 Task: Forward email with the signature Crystal Jones with the subject Service cancellation from softage.1@softage.net to softage.3@softage.net with the message Can you please schedule a call to discuss the project budget and resources?, select last sentence, change the font of the message to Georgia and change the font typography to italics Send the email
Action: Mouse moved to (954, 84)
Screenshot: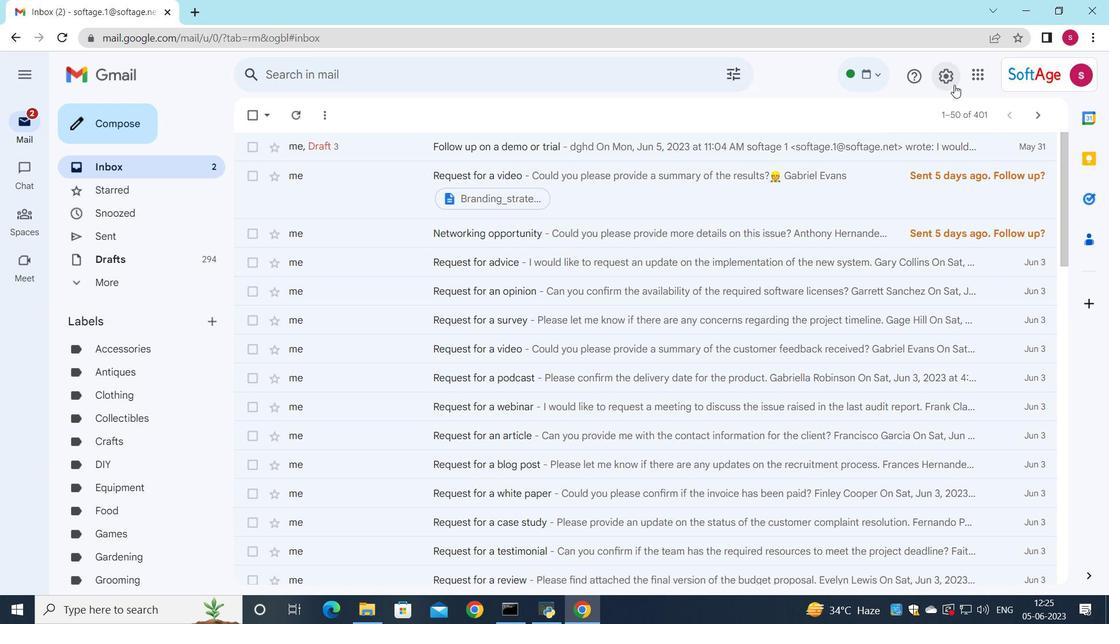 
Action: Mouse pressed left at (954, 84)
Screenshot: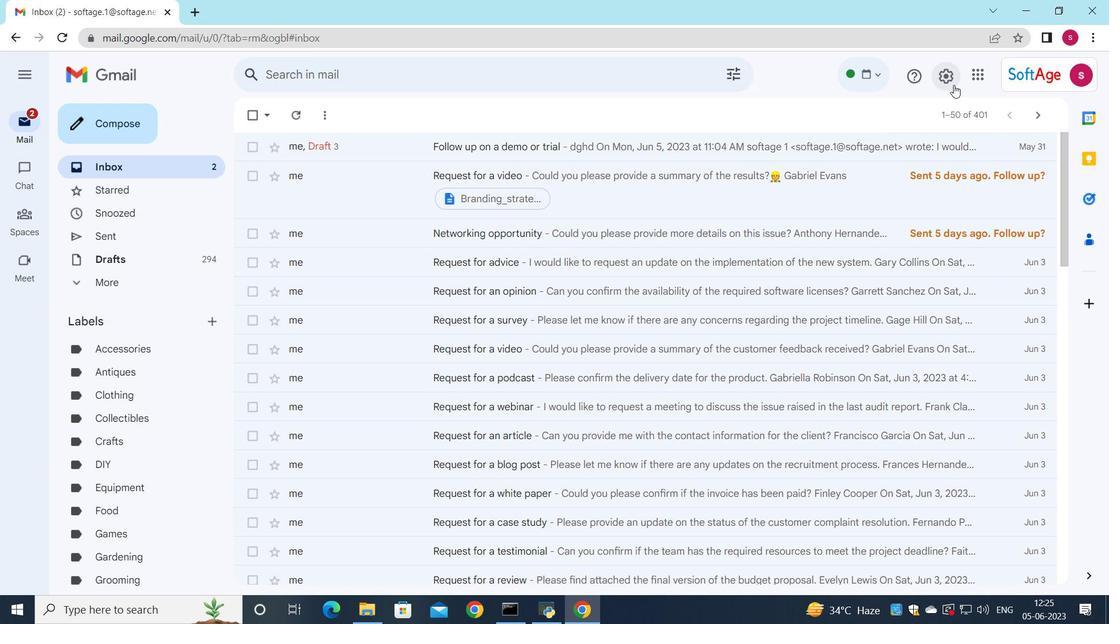 
Action: Mouse moved to (957, 142)
Screenshot: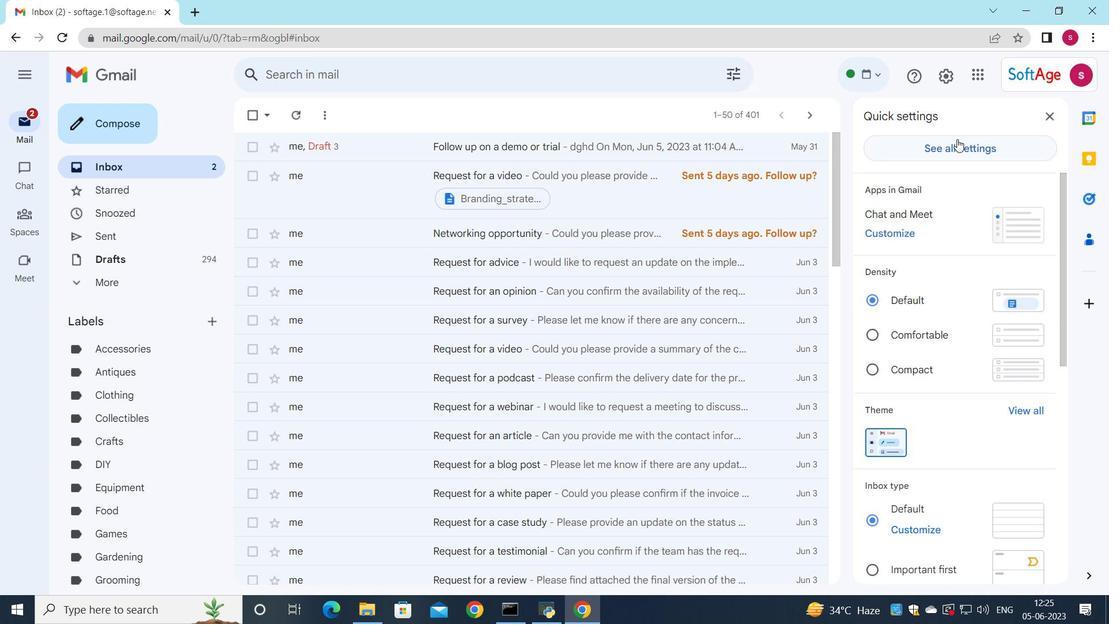 
Action: Mouse pressed left at (957, 142)
Screenshot: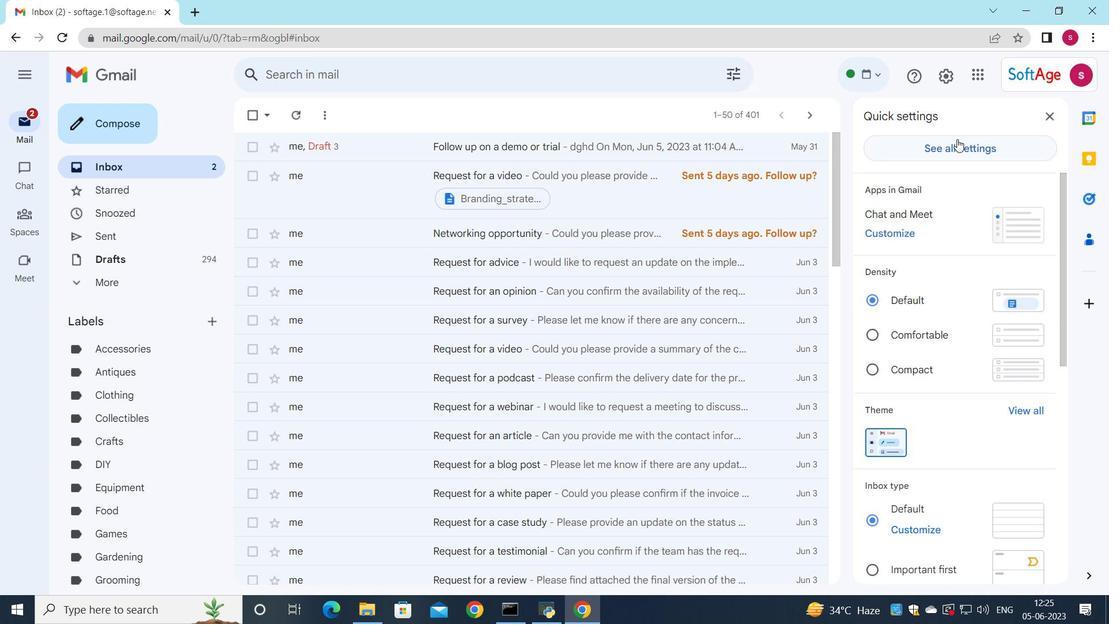 
Action: Mouse moved to (645, 328)
Screenshot: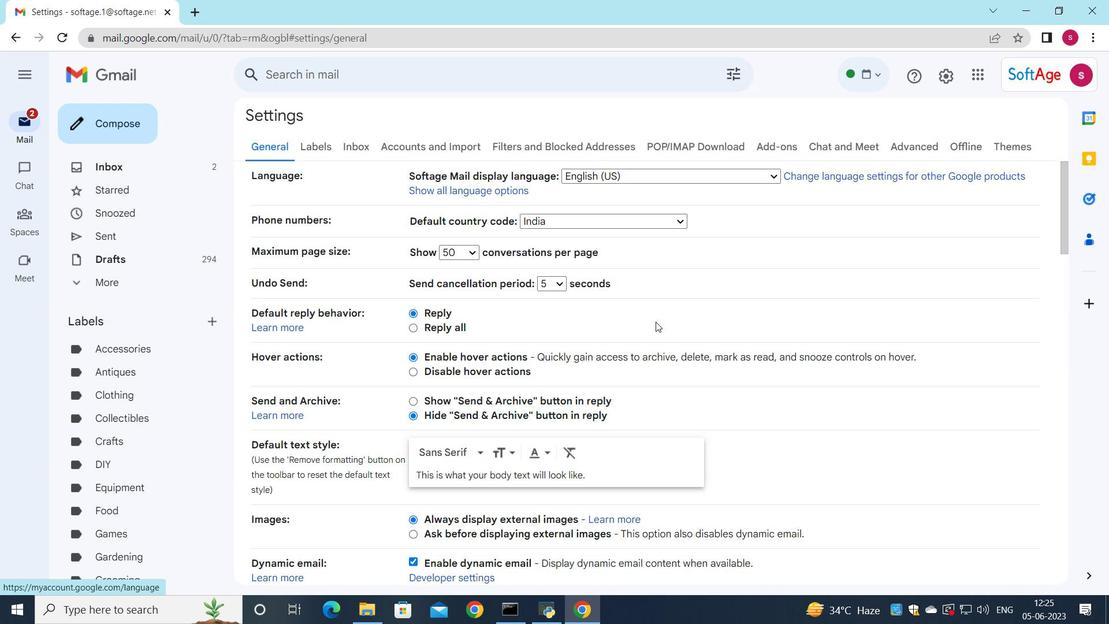 
Action: Mouse scrolled (645, 328) with delta (0, 0)
Screenshot: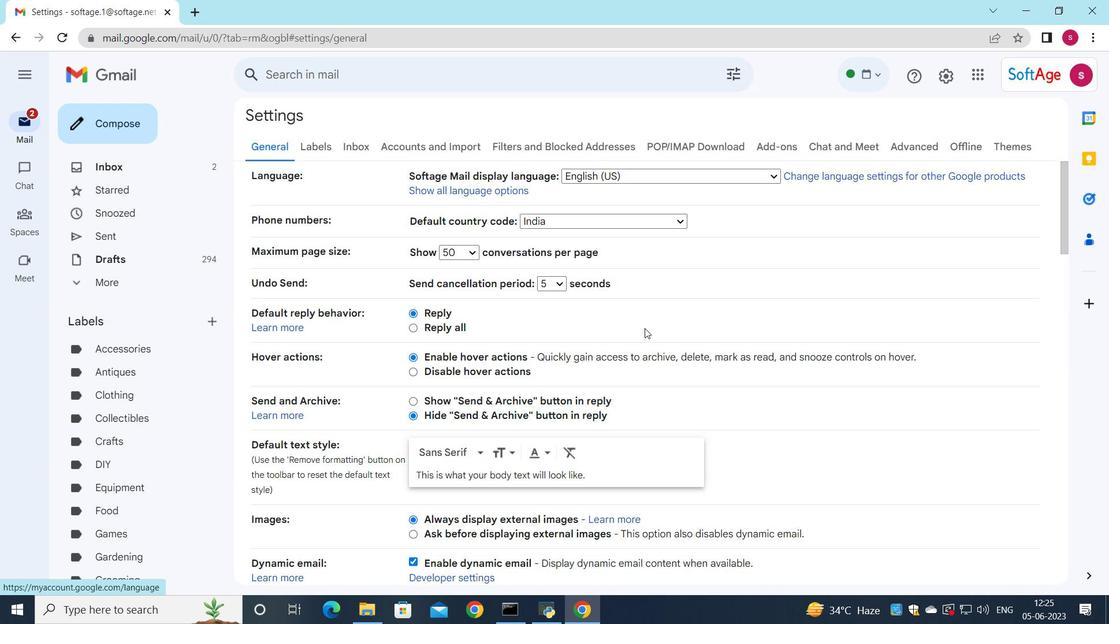 
Action: Mouse scrolled (645, 328) with delta (0, 0)
Screenshot: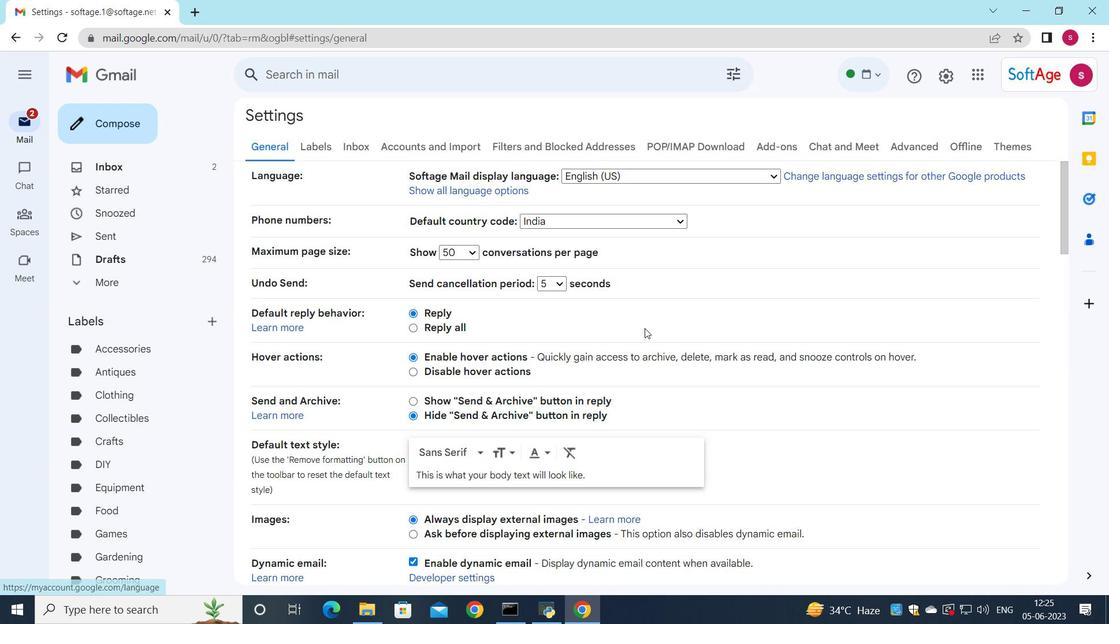 
Action: Mouse scrolled (645, 328) with delta (0, 0)
Screenshot: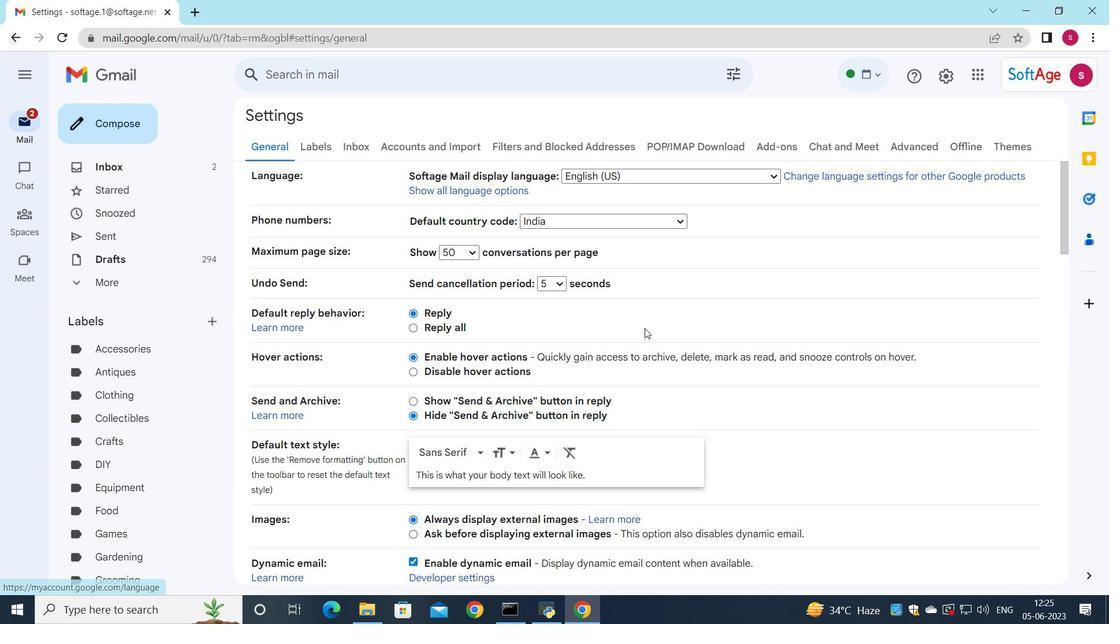 
Action: Mouse moved to (645, 288)
Screenshot: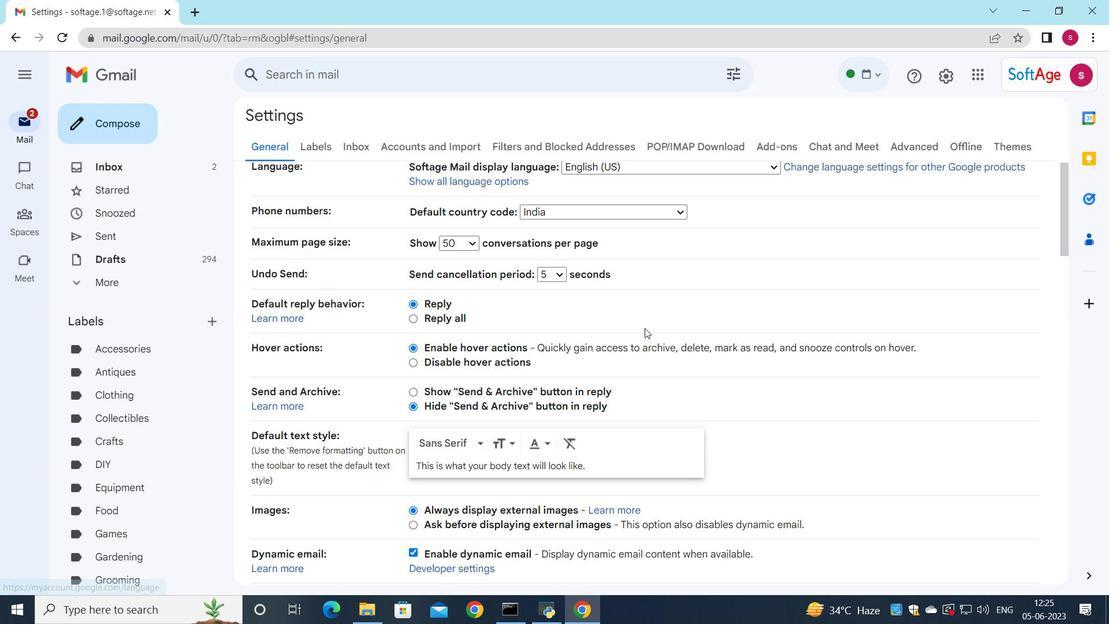 
Action: Mouse scrolled (645, 287) with delta (0, 0)
Screenshot: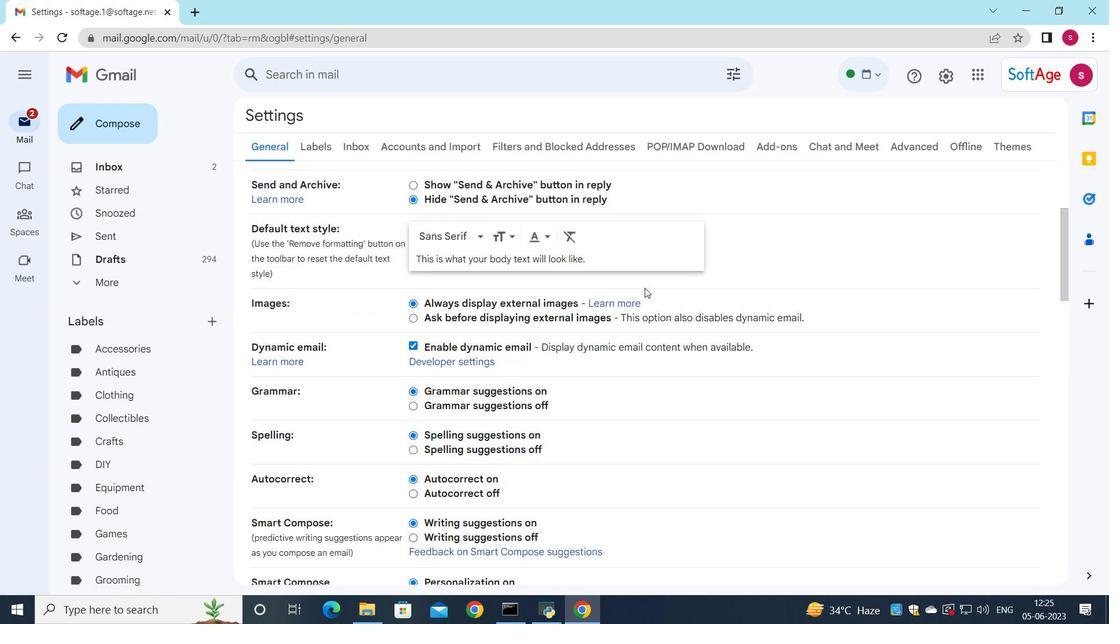 
Action: Mouse scrolled (645, 287) with delta (0, 0)
Screenshot: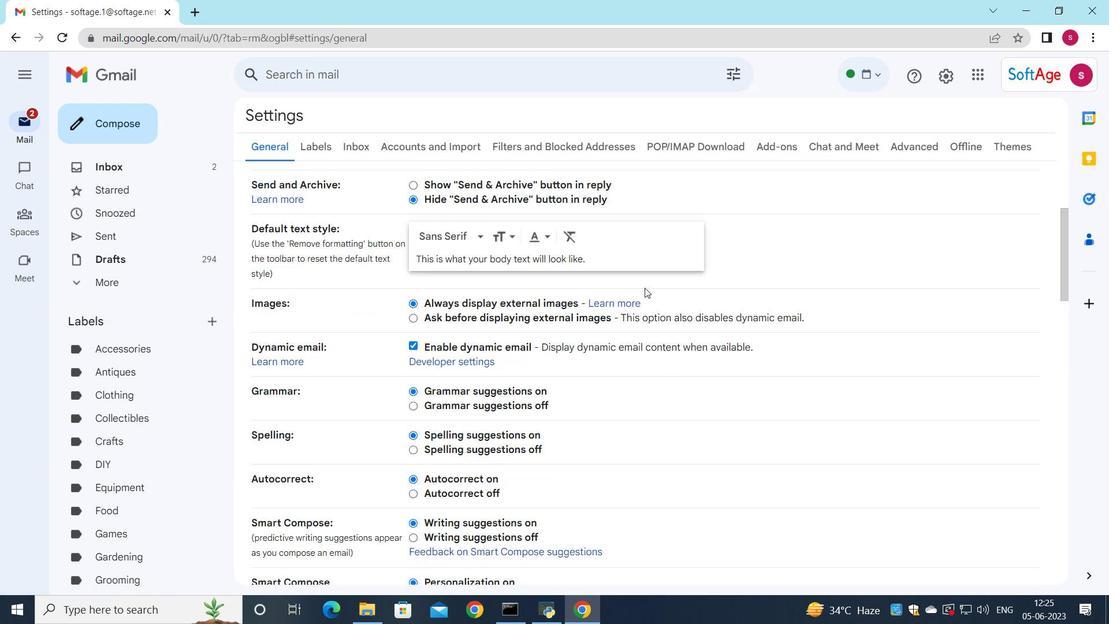 
Action: Mouse scrolled (645, 287) with delta (0, 0)
Screenshot: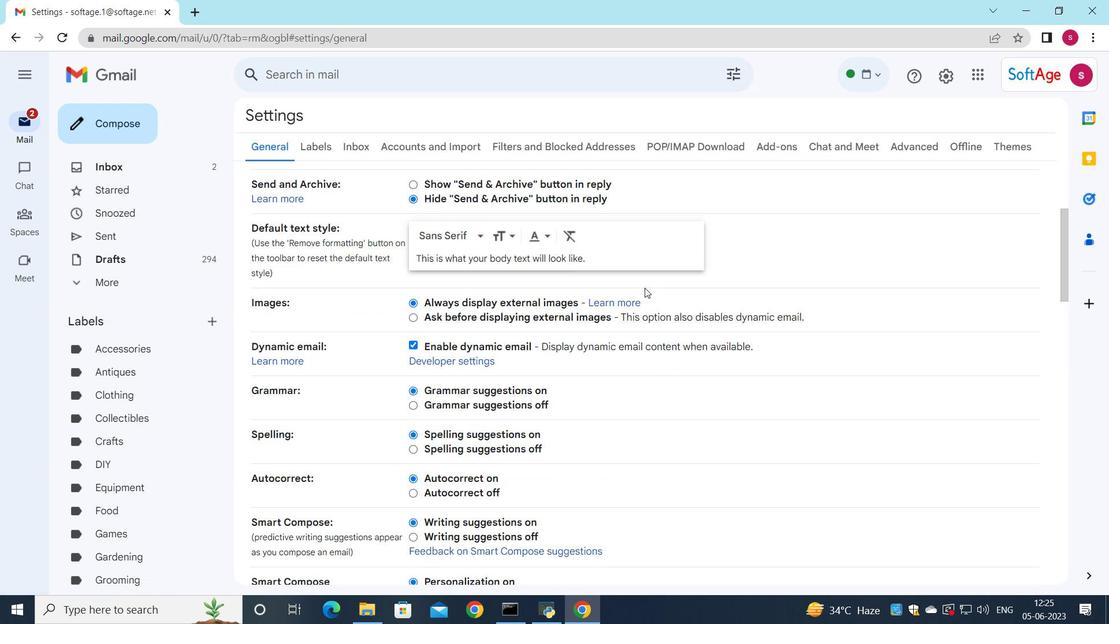 
Action: Mouse scrolled (645, 287) with delta (0, 0)
Screenshot: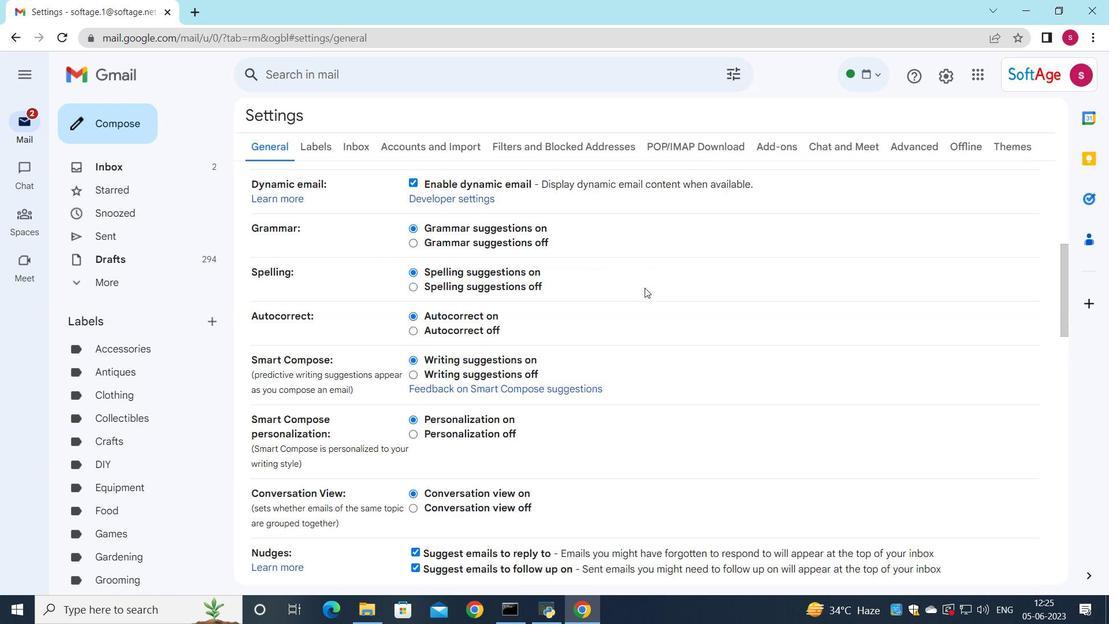 
Action: Mouse scrolled (645, 287) with delta (0, 0)
Screenshot: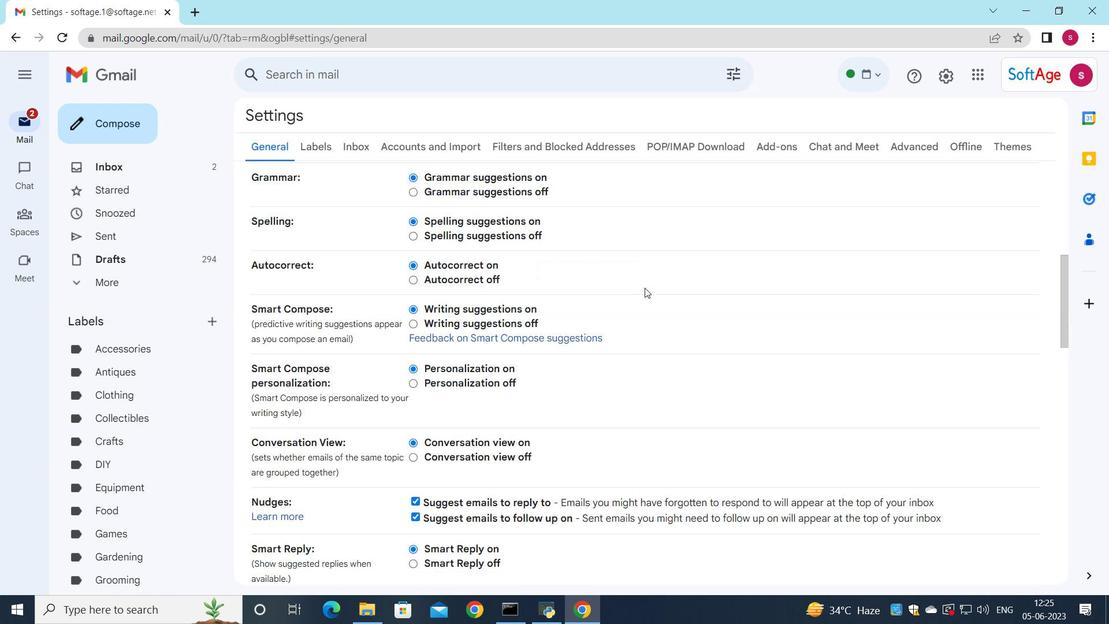 
Action: Mouse scrolled (645, 287) with delta (0, 0)
Screenshot: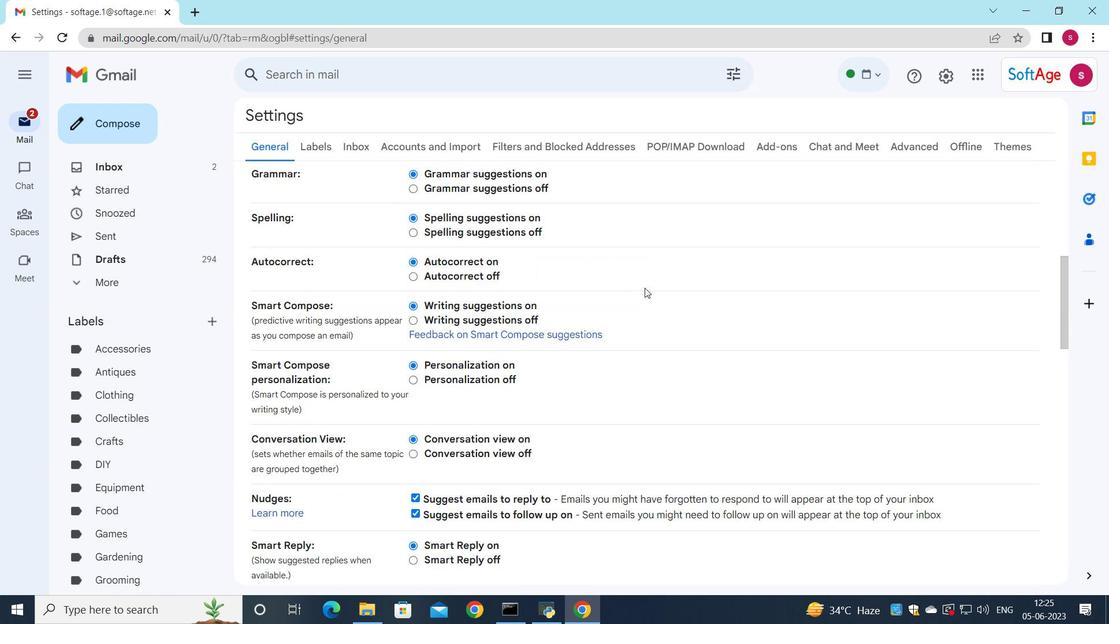 
Action: Mouse scrolled (645, 287) with delta (0, 0)
Screenshot: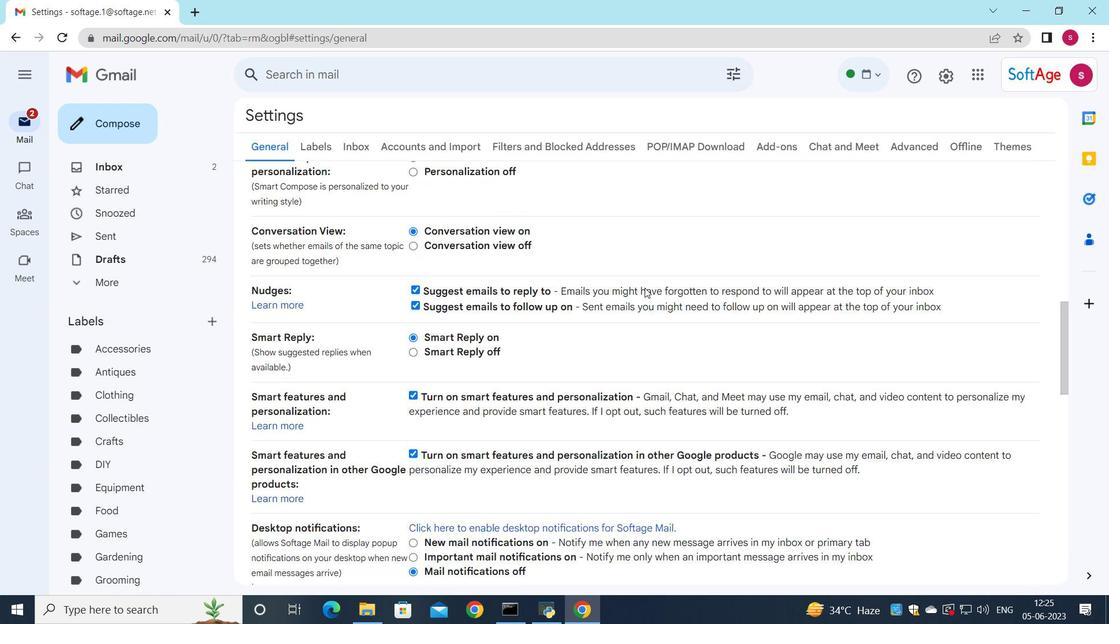 
Action: Mouse scrolled (645, 287) with delta (0, 0)
Screenshot: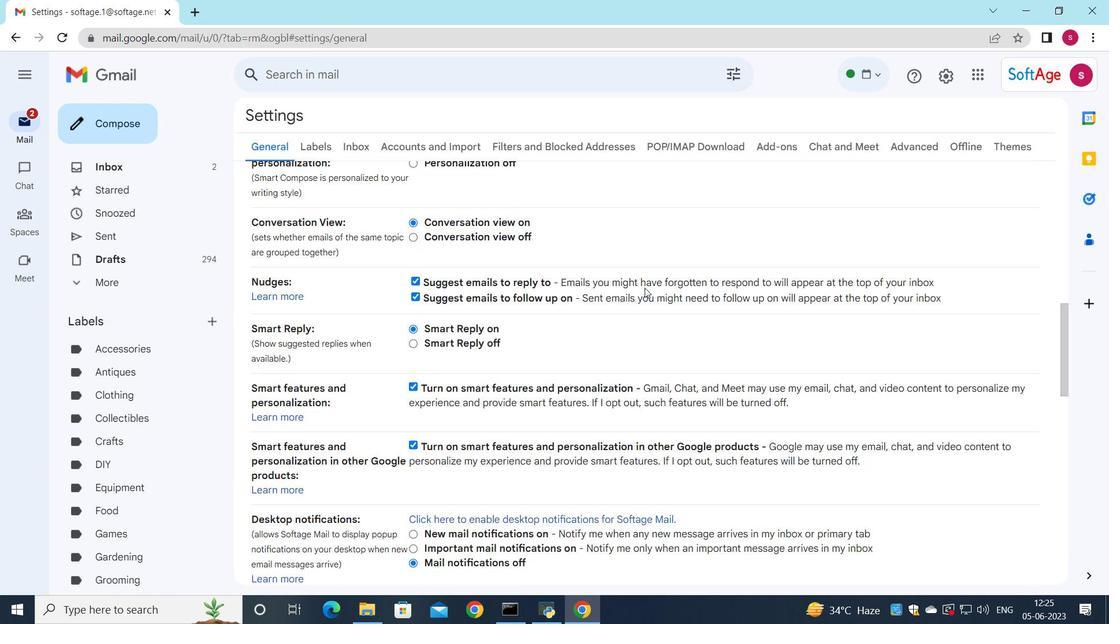 
Action: Mouse scrolled (645, 287) with delta (0, 0)
Screenshot: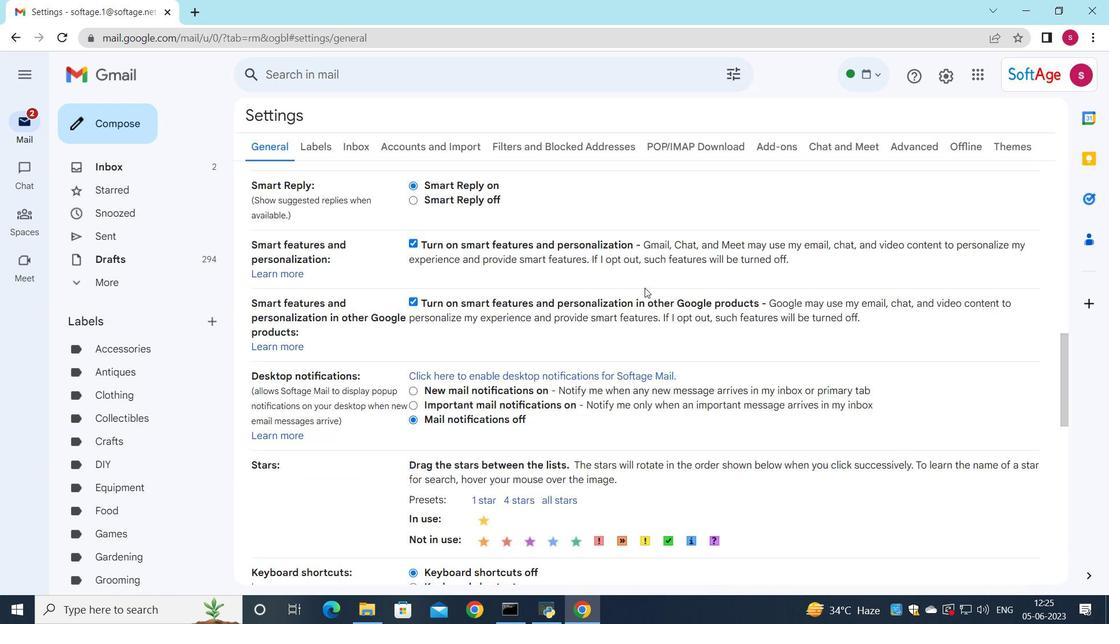 
Action: Mouse scrolled (645, 287) with delta (0, 0)
Screenshot: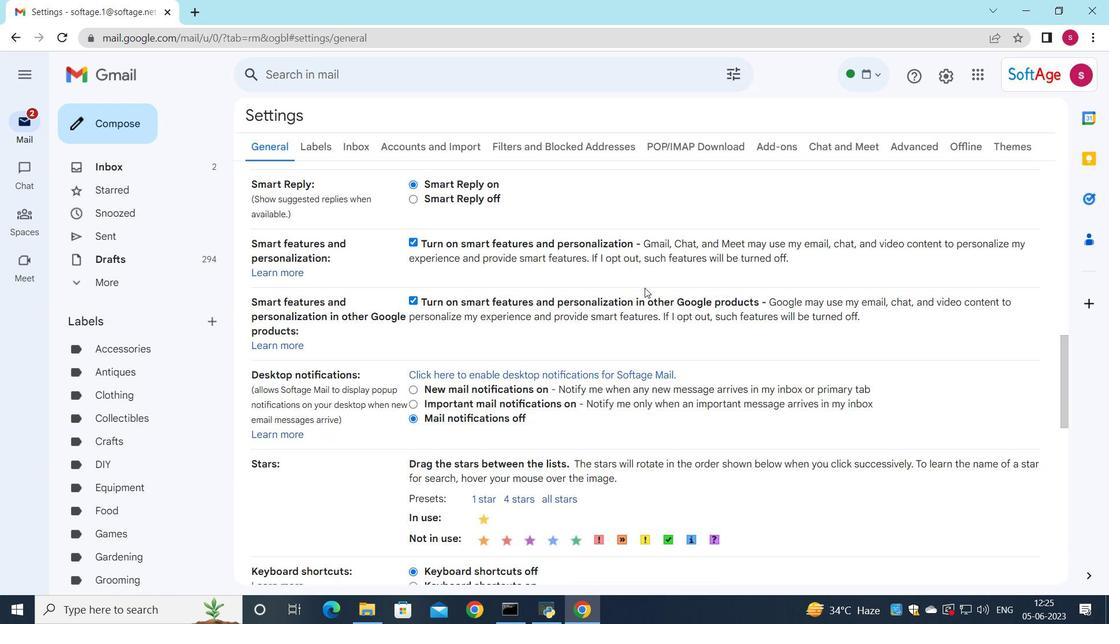 
Action: Mouse scrolled (645, 287) with delta (0, 0)
Screenshot: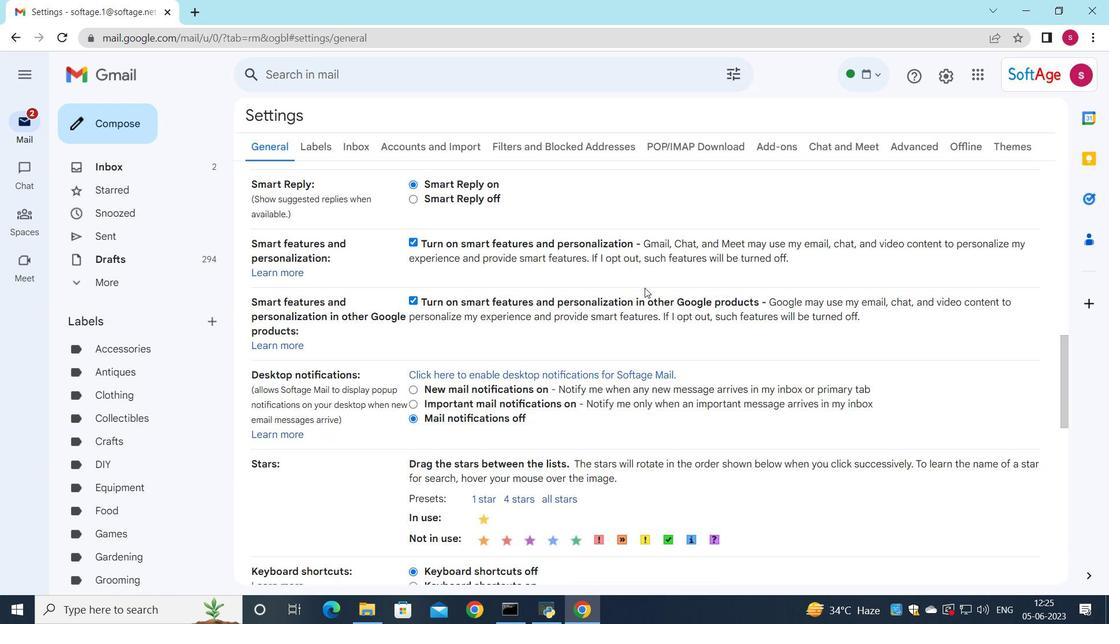 
Action: Mouse moved to (628, 281)
Screenshot: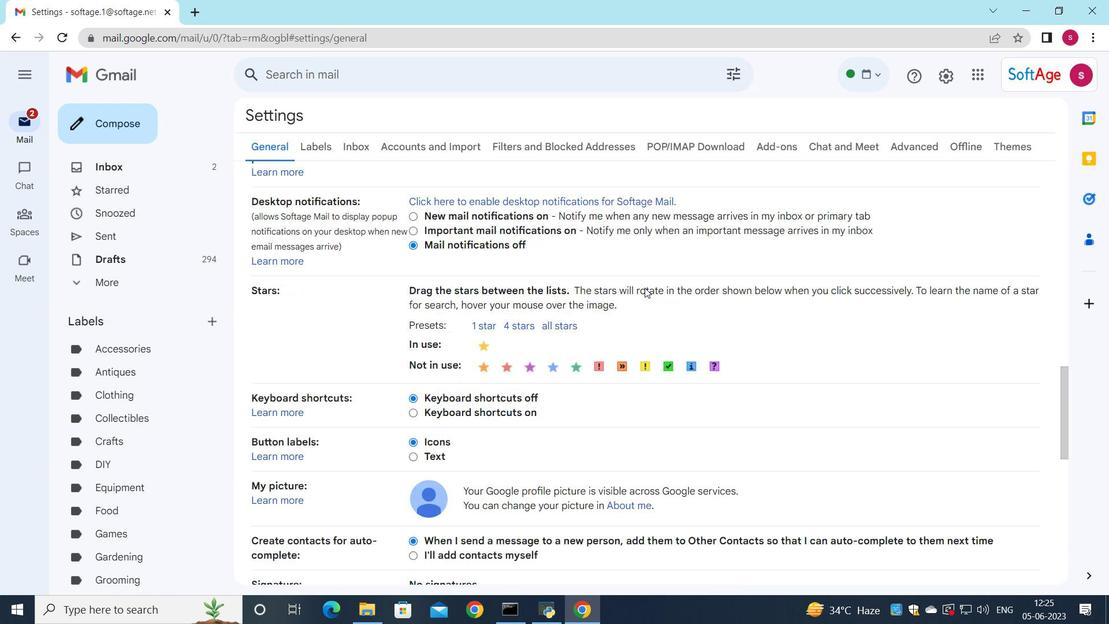 
Action: Mouse scrolled (628, 280) with delta (0, 0)
Screenshot: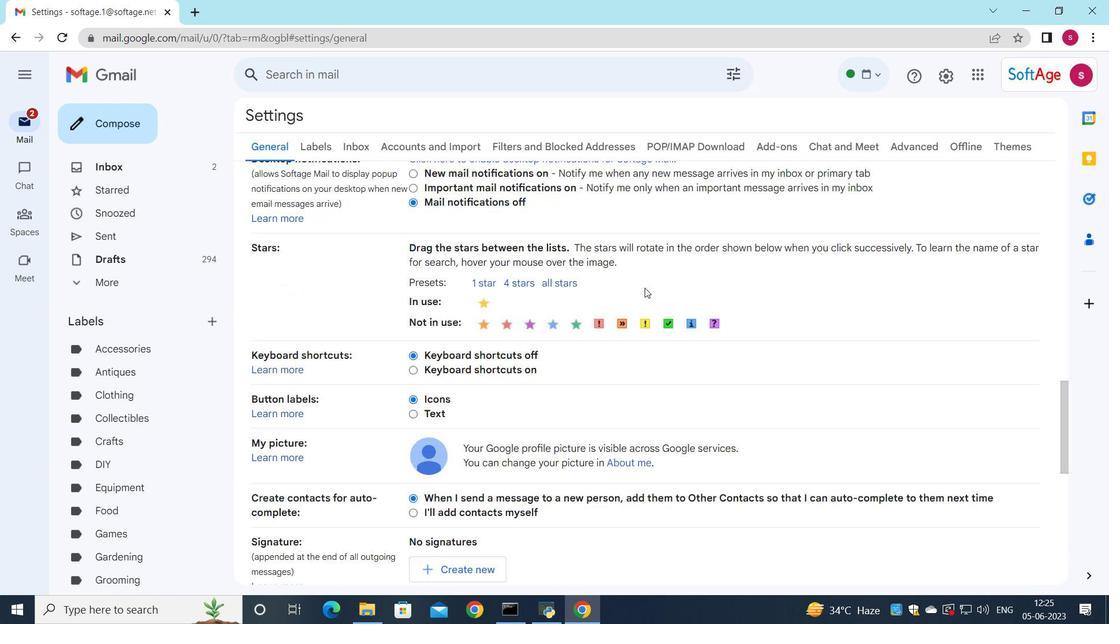 
Action: Mouse scrolled (628, 280) with delta (0, 0)
Screenshot: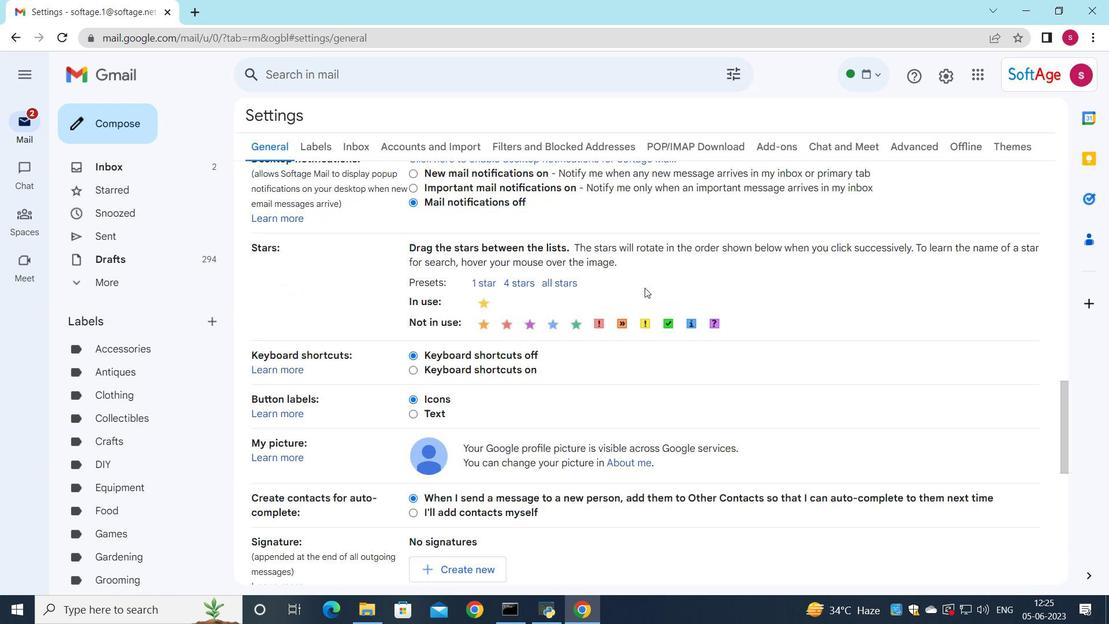 
Action: Mouse moved to (615, 279)
Screenshot: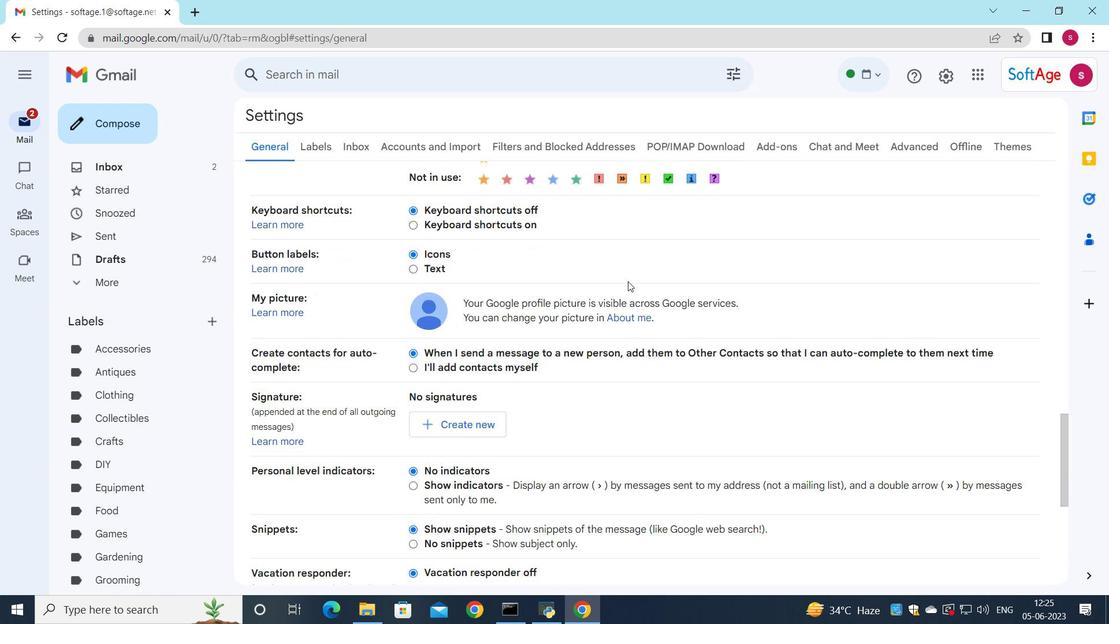 
Action: Mouse scrolled (615, 278) with delta (0, 0)
Screenshot: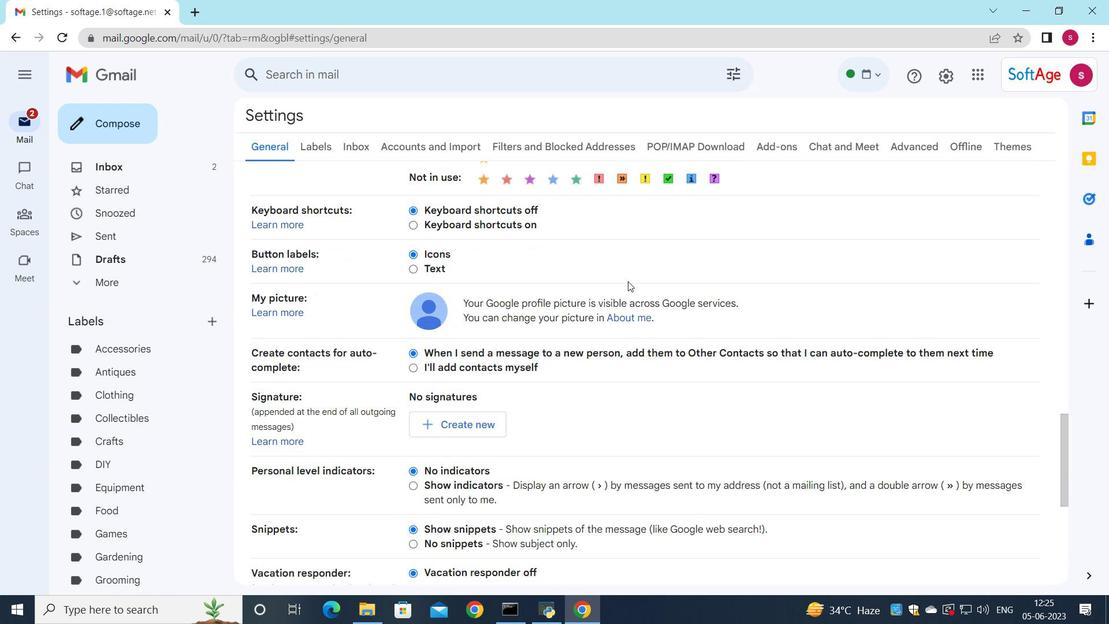 
Action: Mouse scrolled (615, 278) with delta (0, 0)
Screenshot: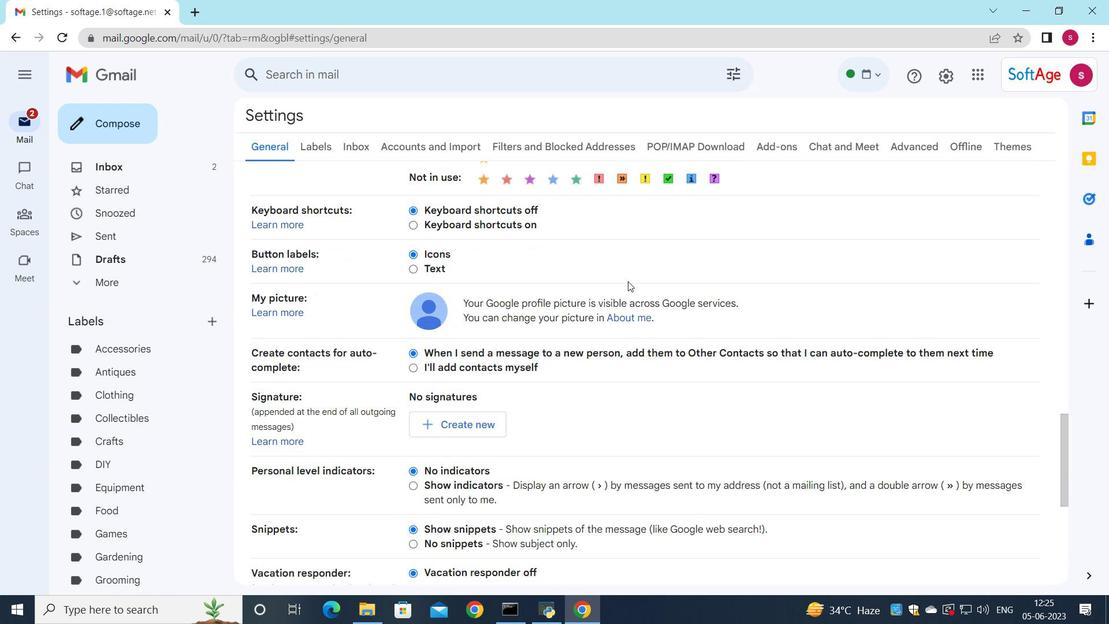 
Action: Mouse moved to (613, 279)
Screenshot: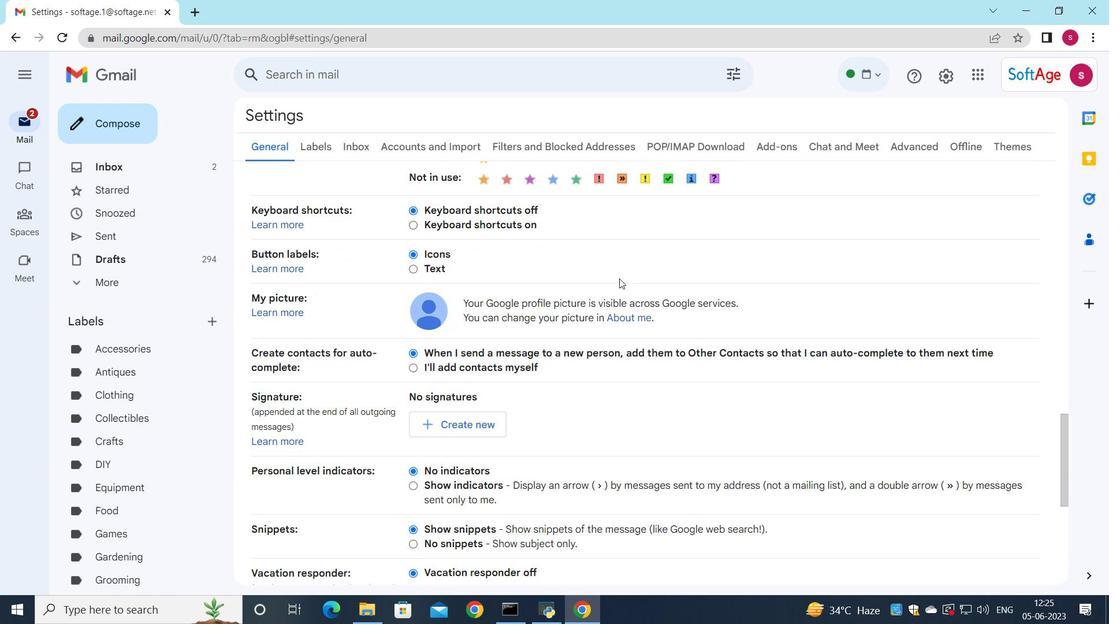 
Action: Mouse scrolled (613, 279) with delta (0, 0)
Screenshot: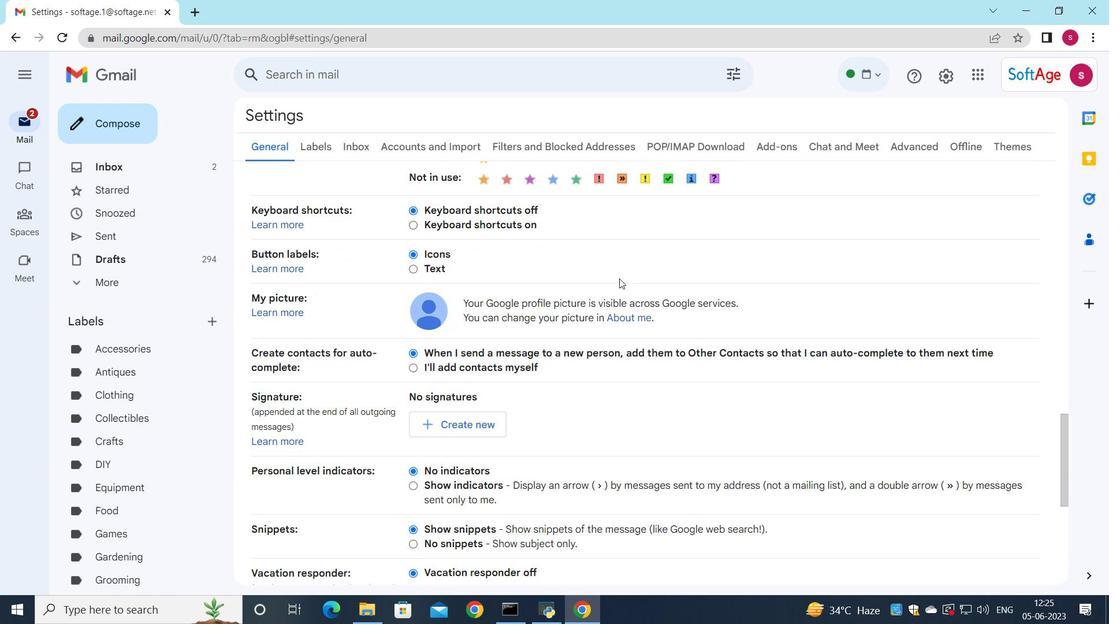 
Action: Mouse moved to (608, 287)
Screenshot: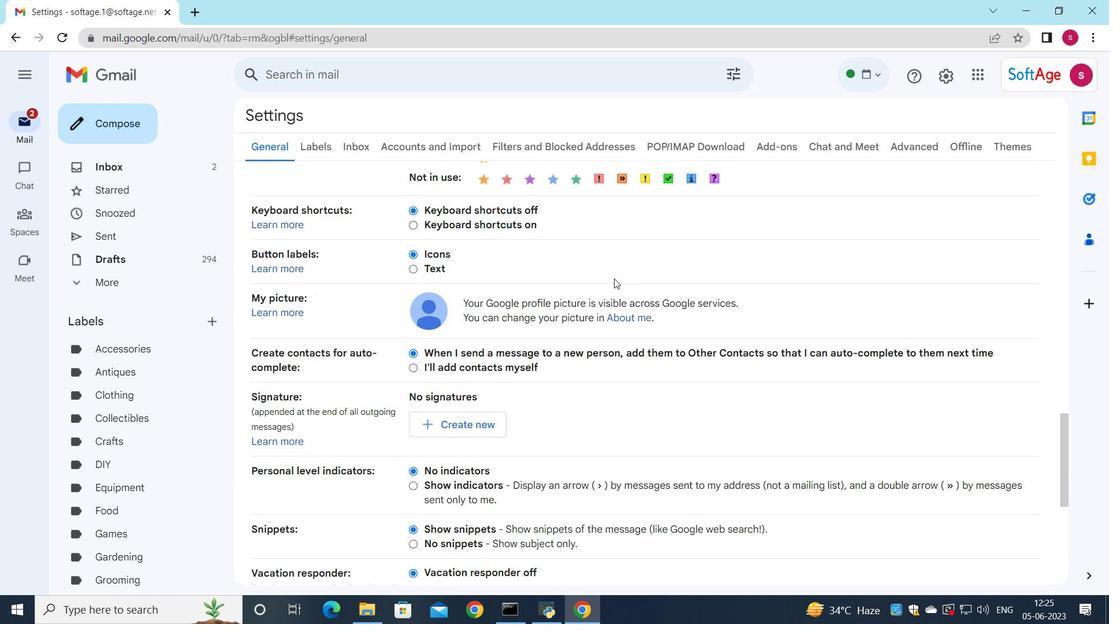 
Action: Mouse scrolled (608, 286) with delta (0, 0)
Screenshot: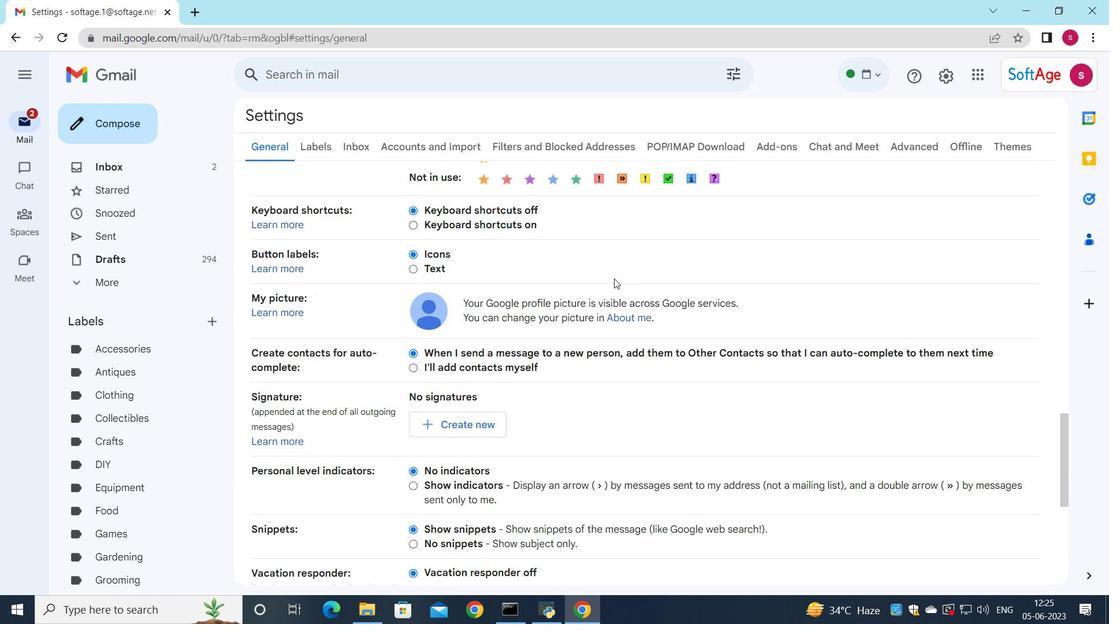 
Action: Mouse moved to (550, 251)
Screenshot: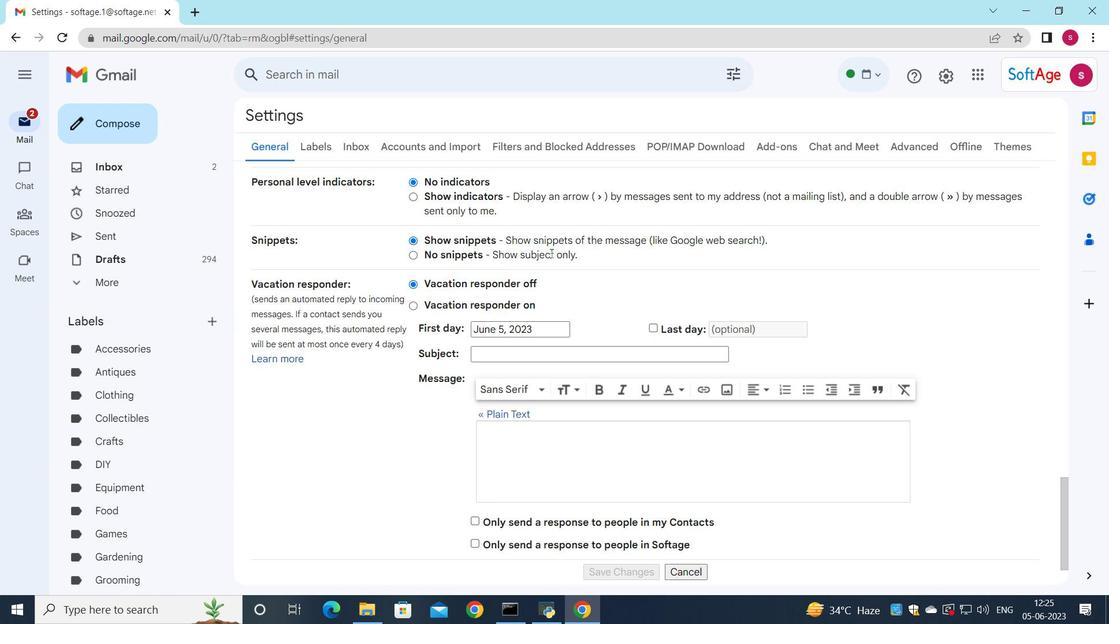 
Action: Mouse scrolled (550, 252) with delta (0, 0)
Screenshot: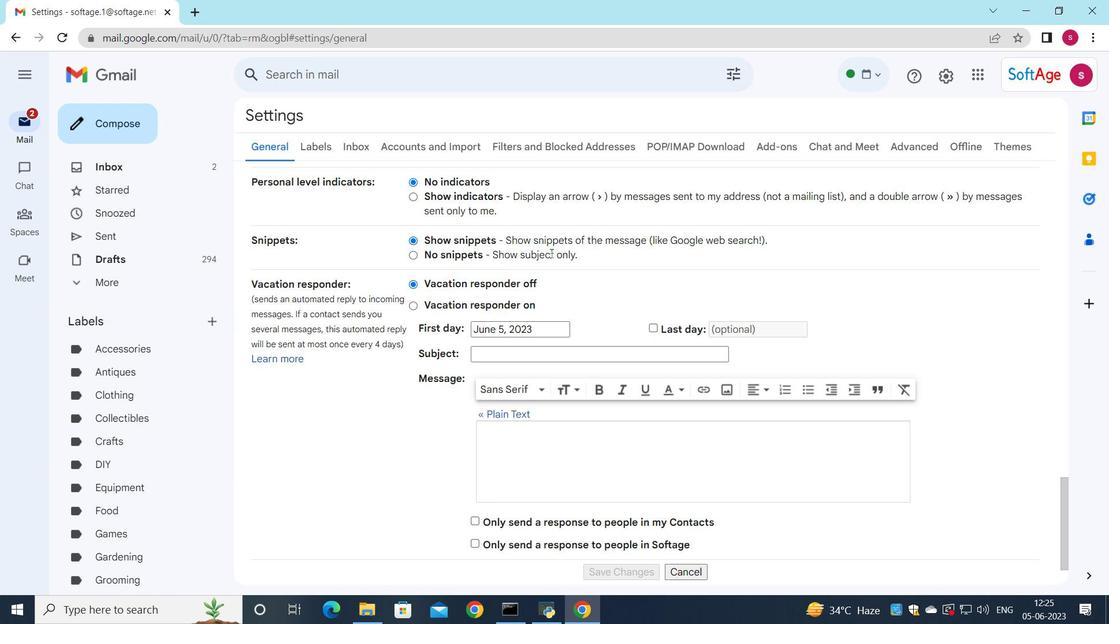 
Action: Mouse moved to (487, 204)
Screenshot: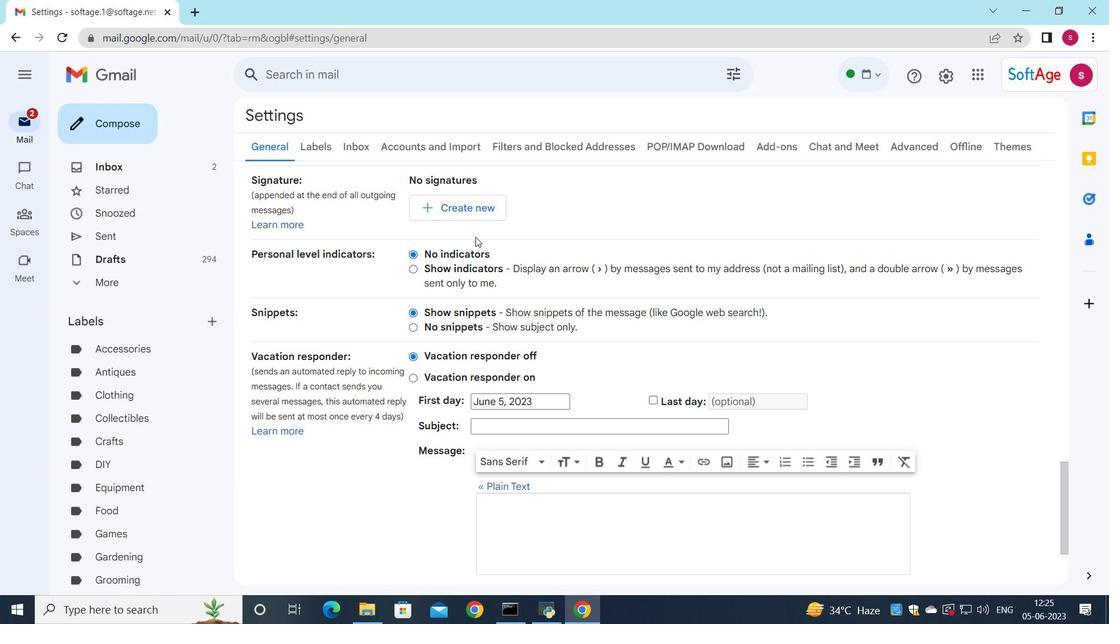 
Action: Mouse pressed left at (487, 204)
Screenshot: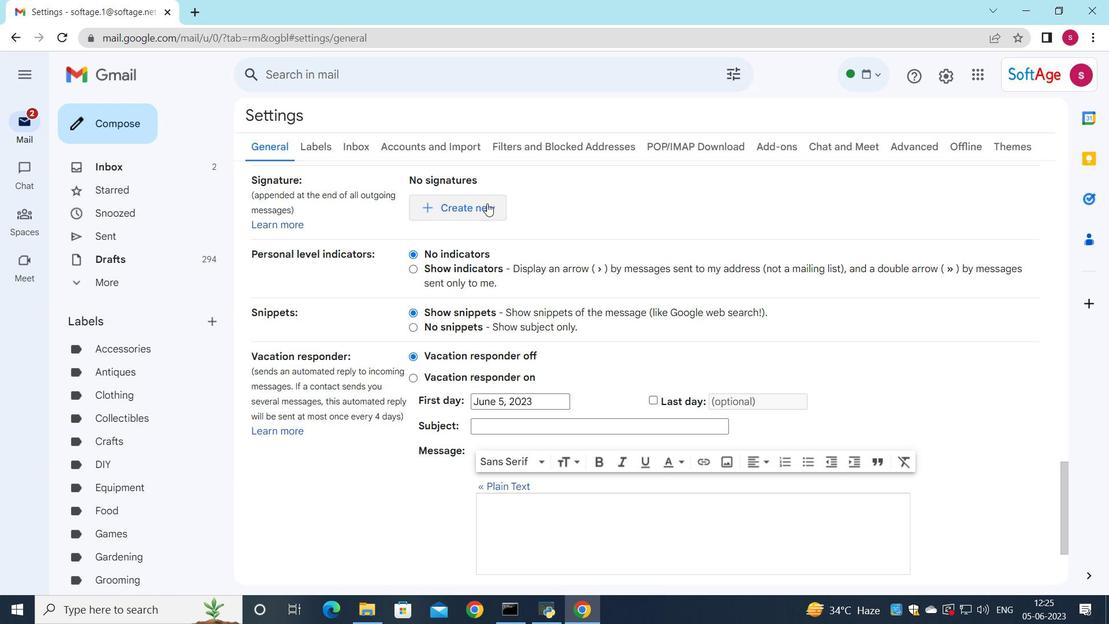 
Action: Key pressed <Key.shift>Crystal<Key.space><Key.shift_r>Jones
Screenshot: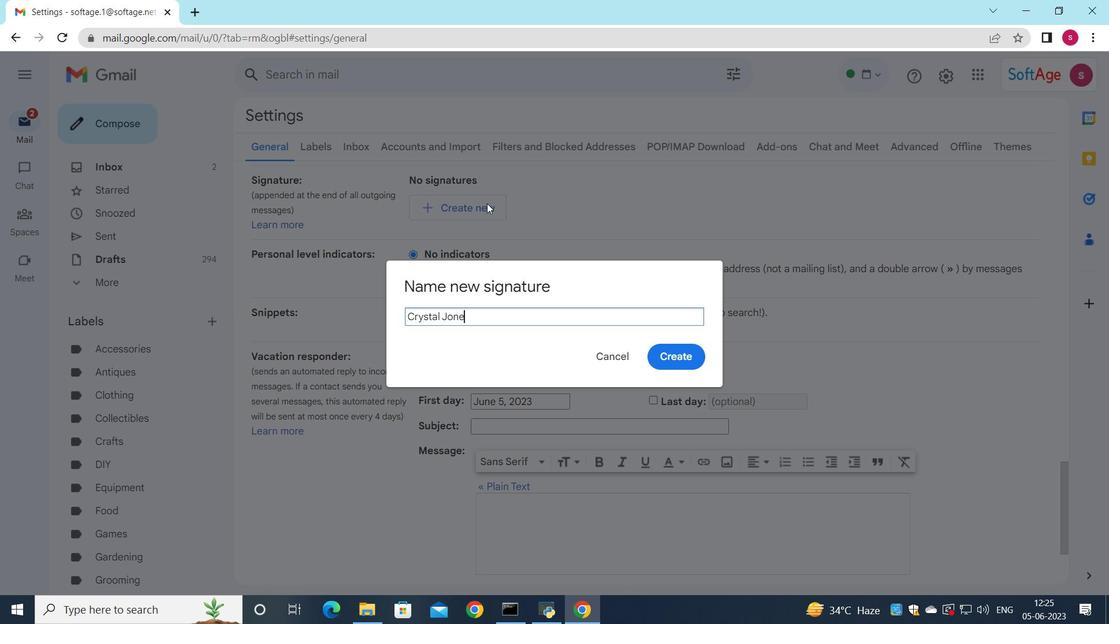 
Action: Mouse moved to (683, 354)
Screenshot: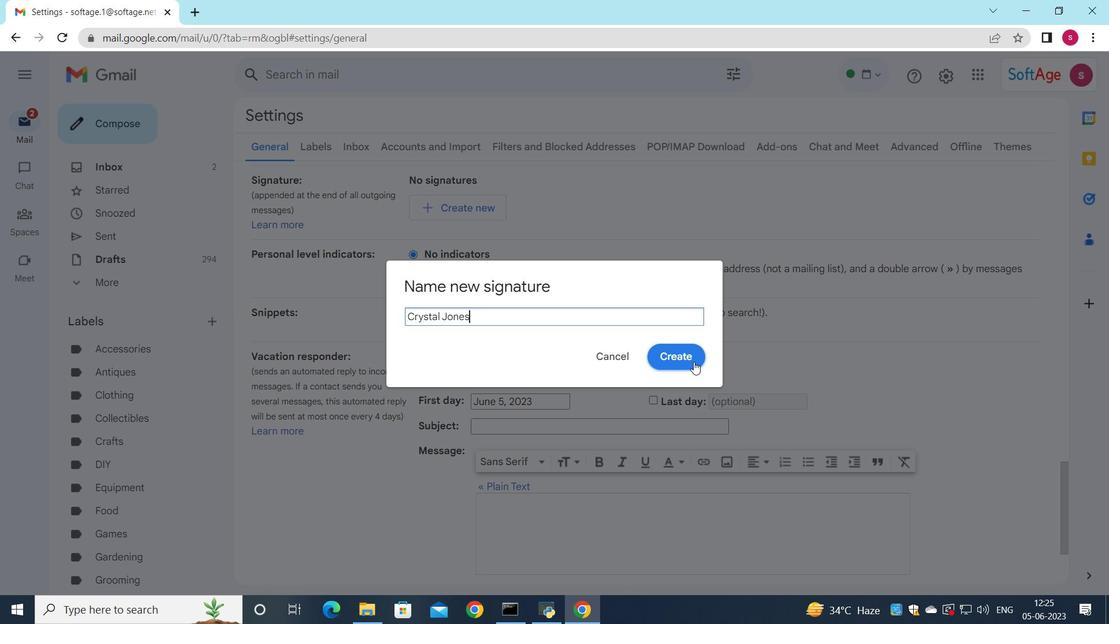 
Action: Mouse pressed left at (683, 354)
Screenshot: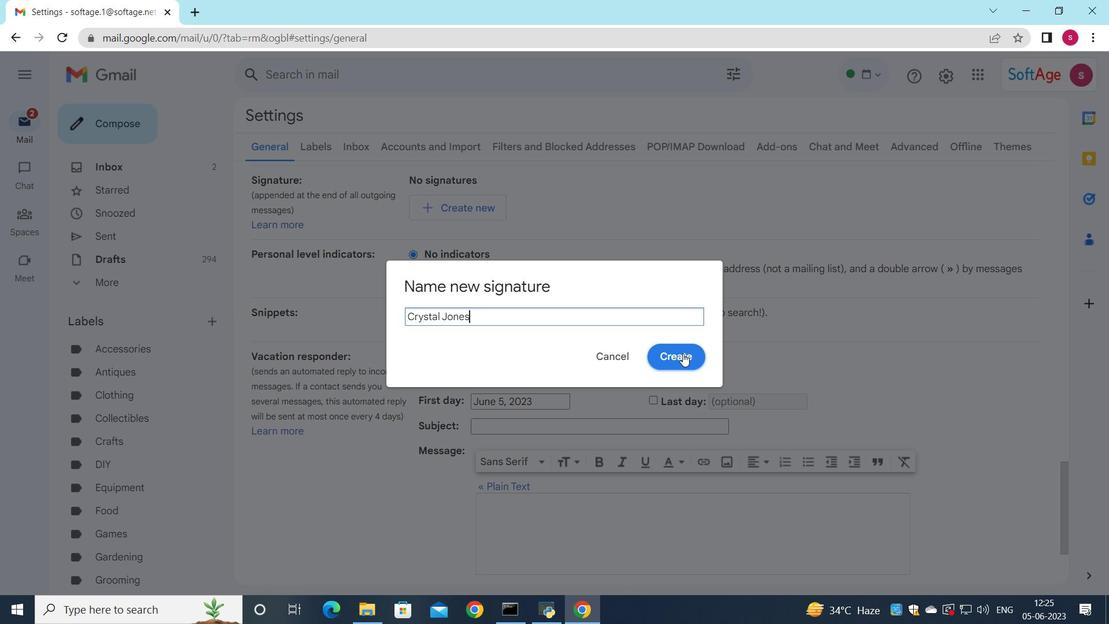 
Action: Mouse moved to (681, 243)
Screenshot: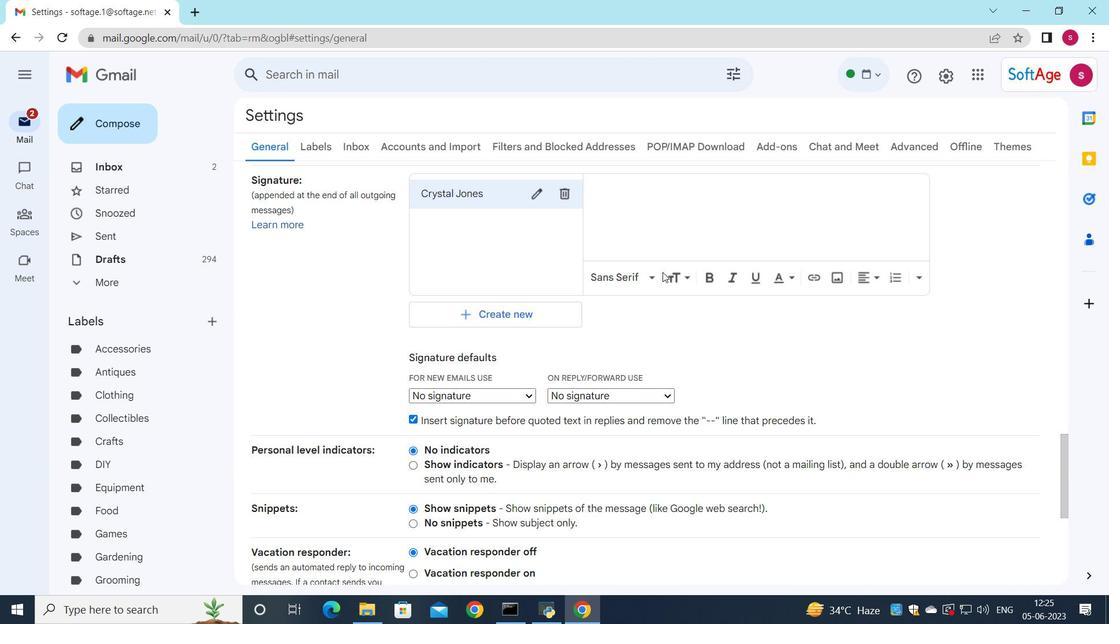 
Action: Mouse pressed left at (681, 243)
Screenshot: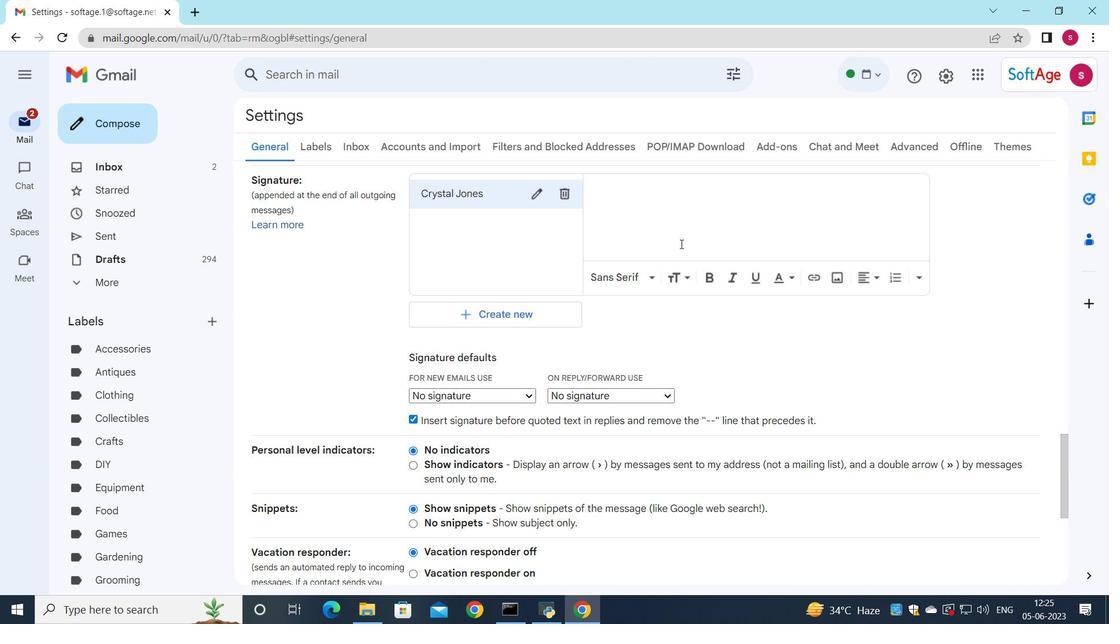 
Action: Mouse moved to (681, 243)
Screenshot: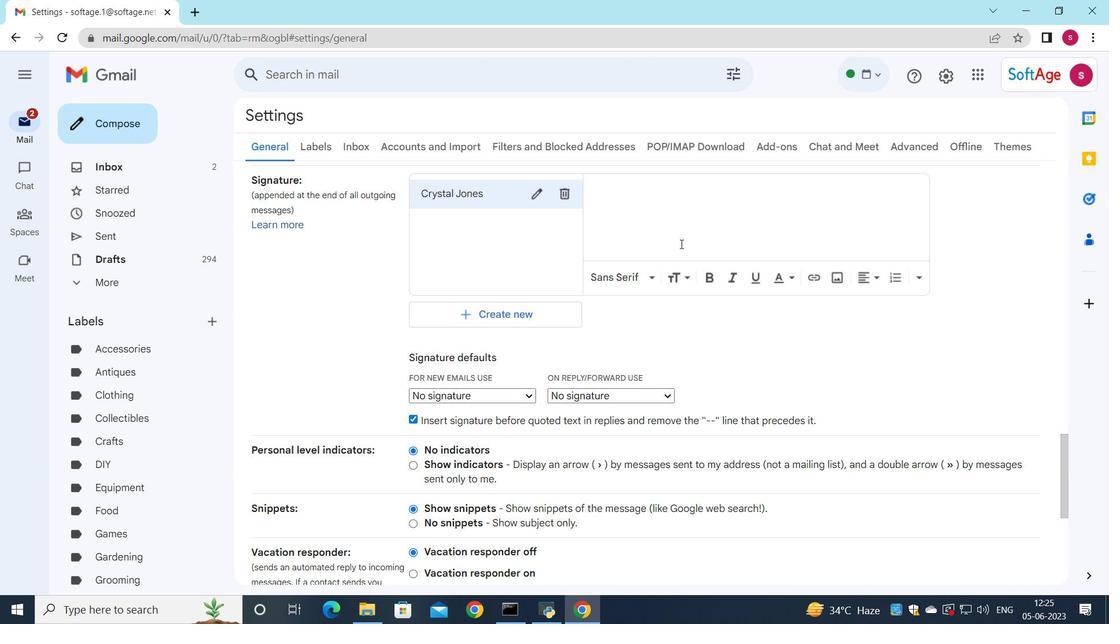 
Action: Key pressed <Key.shift>Crystal<Key.space><Key.shift_r>Jones
Screenshot: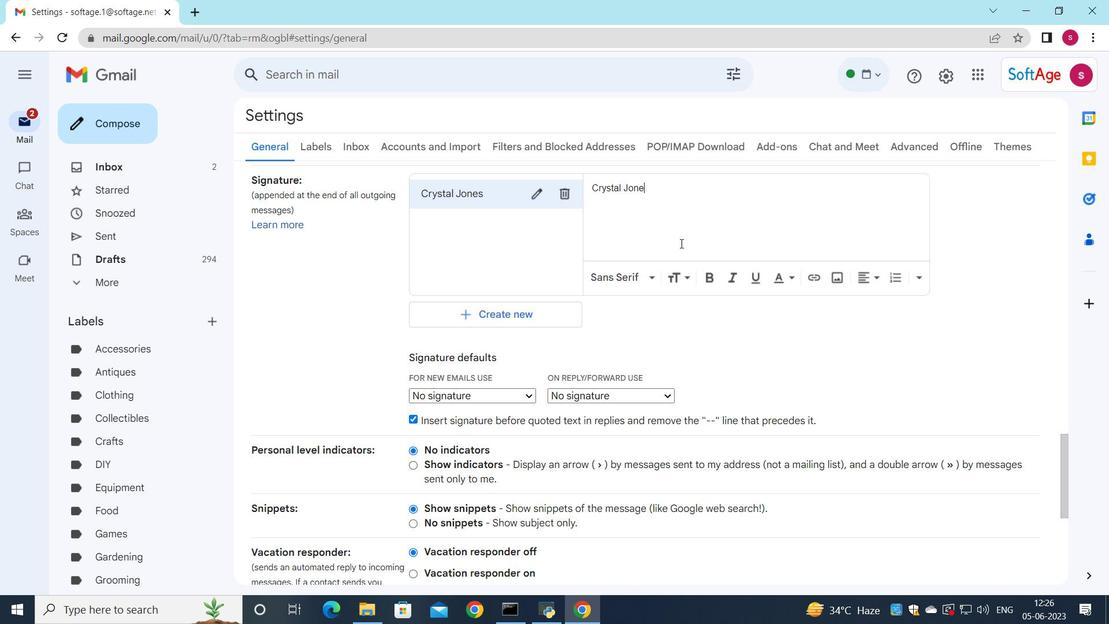 
Action: Mouse moved to (529, 395)
Screenshot: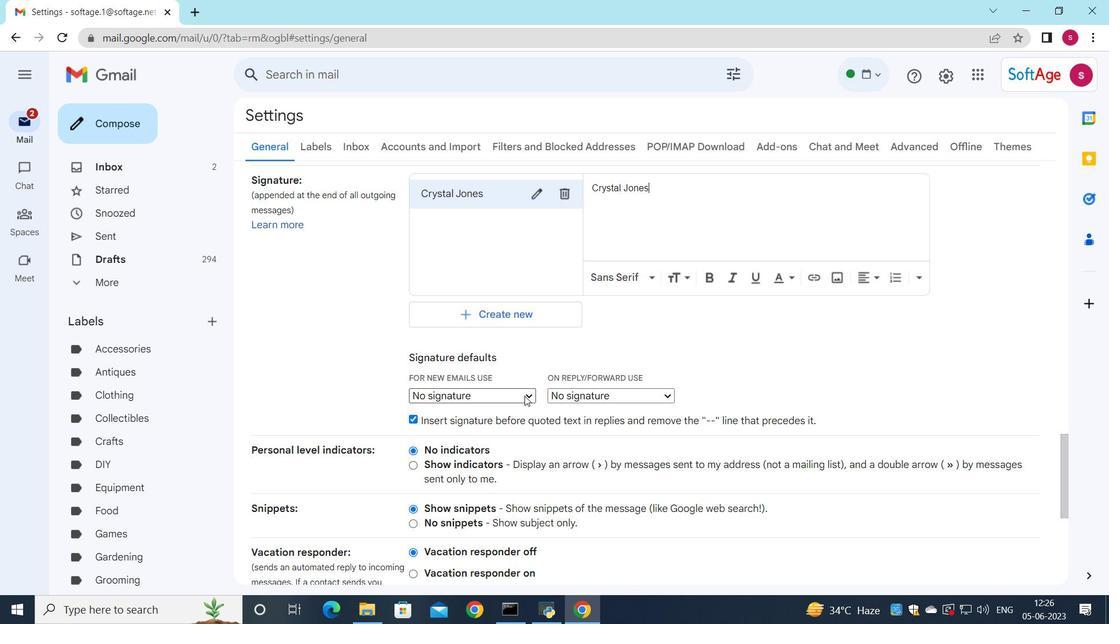 
Action: Mouse pressed left at (529, 395)
Screenshot: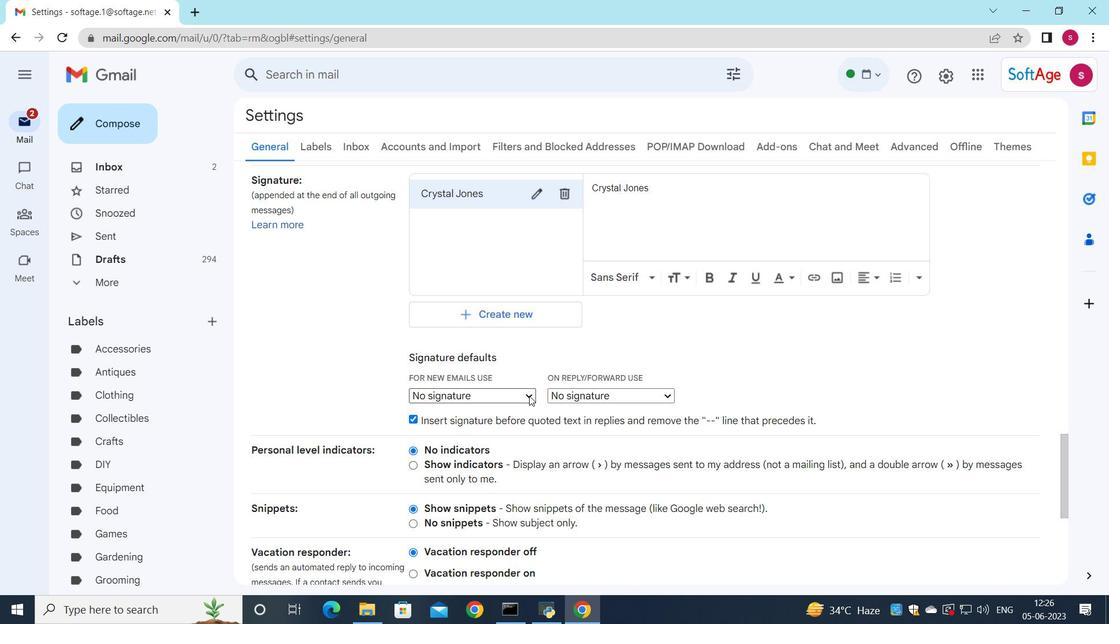 
Action: Mouse moved to (511, 419)
Screenshot: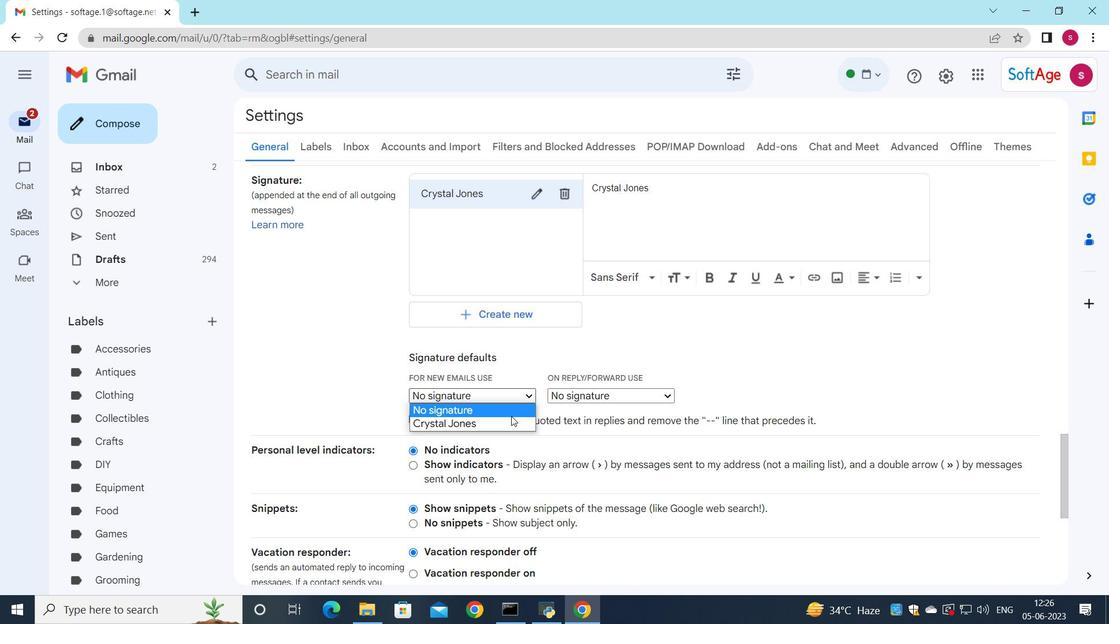 
Action: Mouse pressed left at (511, 419)
Screenshot: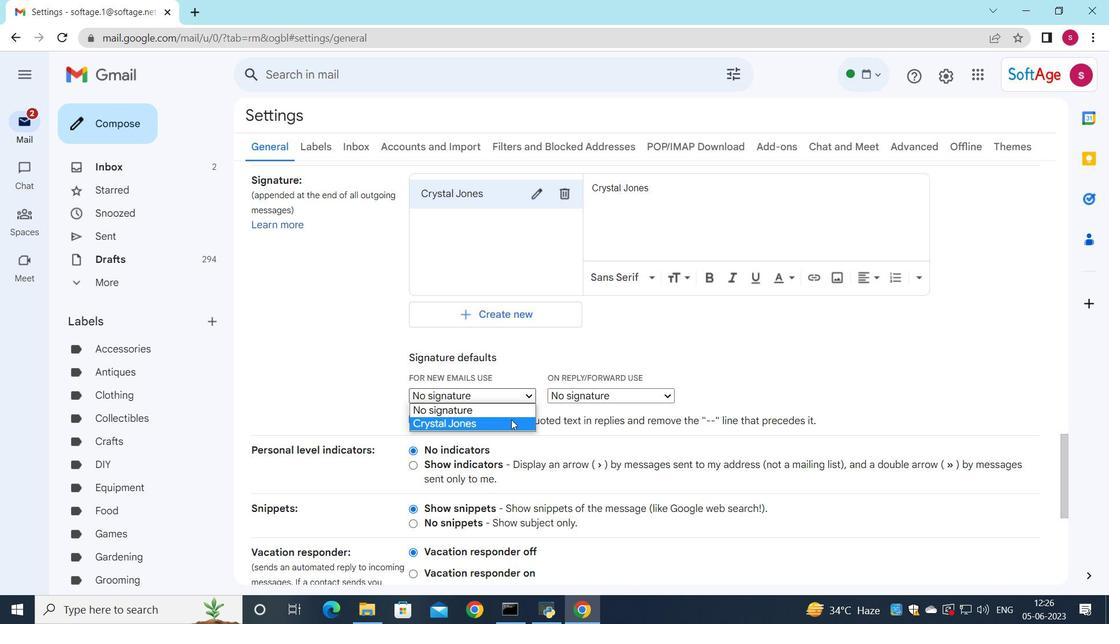 
Action: Mouse moved to (650, 393)
Screenshot: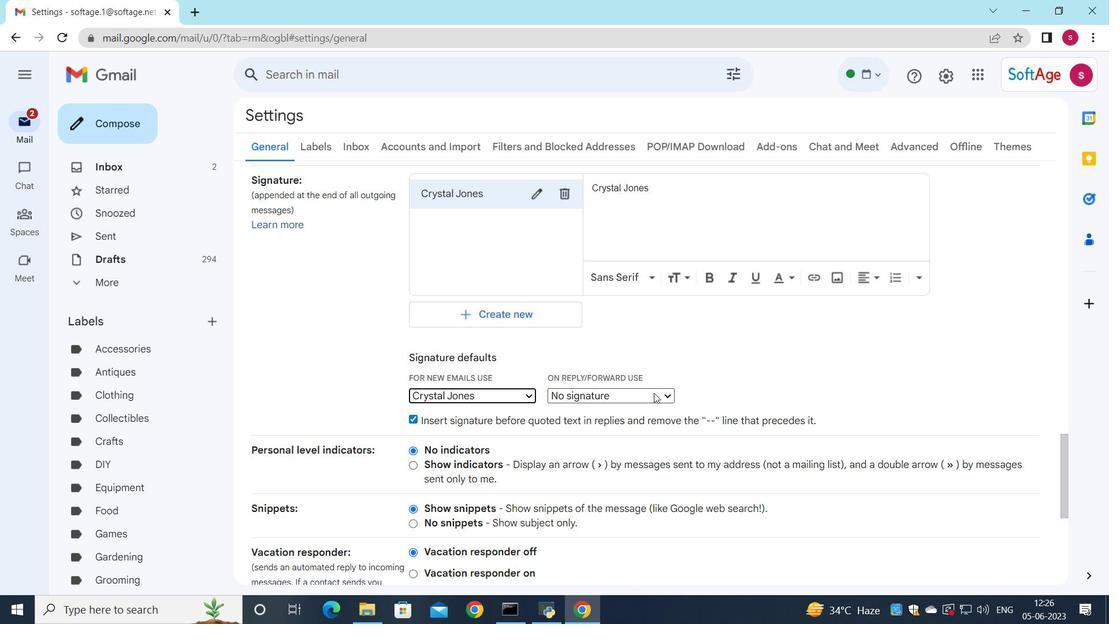
Action: Mouse pressed left at (650, 393)
Screenshot: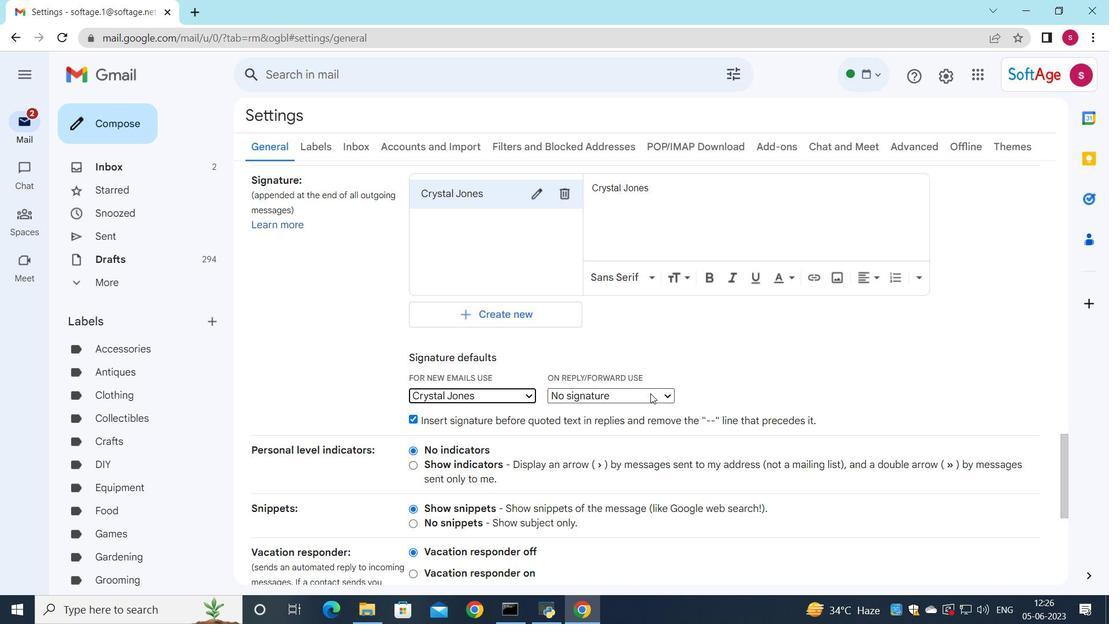 
Action: Mouse moved to (614, 422)
Screenshot: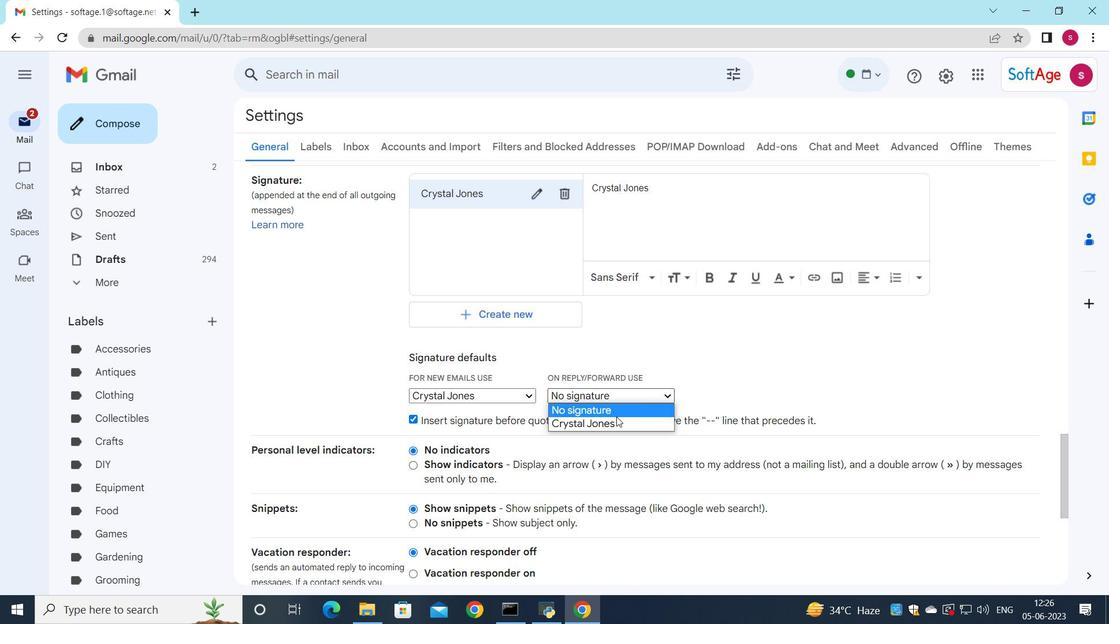 
Action: Mouse pressed left at (614, 422)
Screenshot: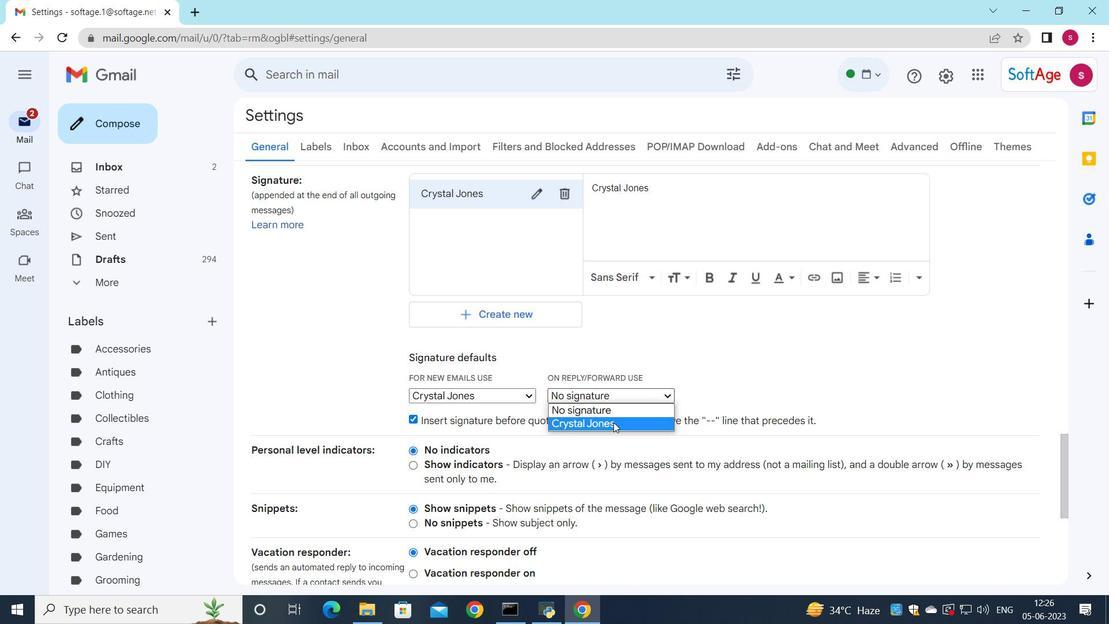 
Action: Mouse moved to (616, 390)
Screenshot: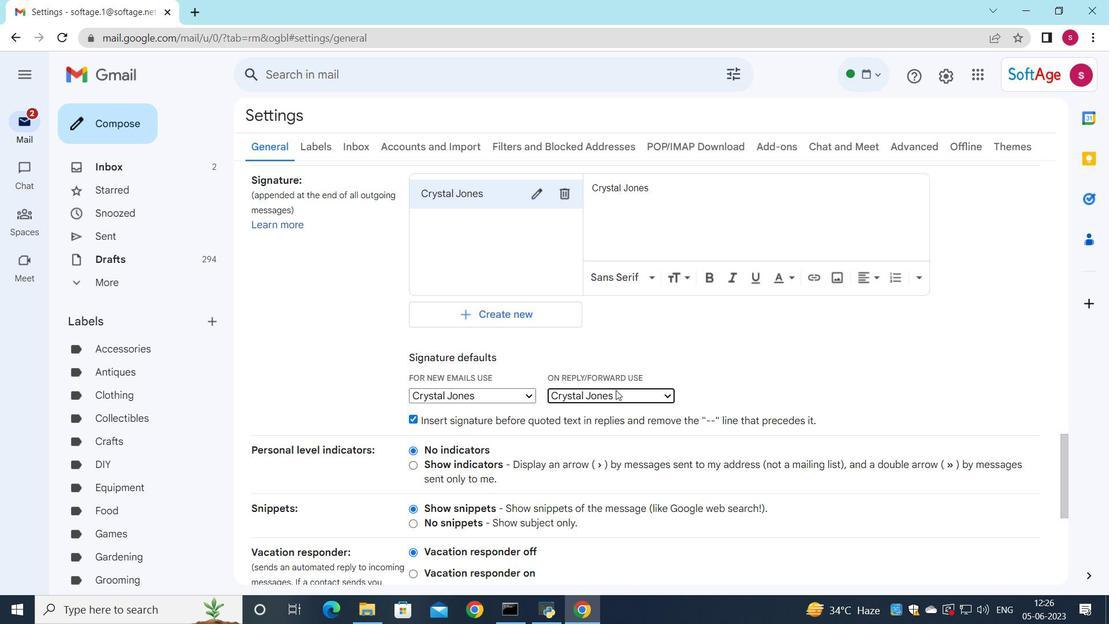 
Action: Mouse scrolled (616, 389) with delta (0, 0)
Screenshot: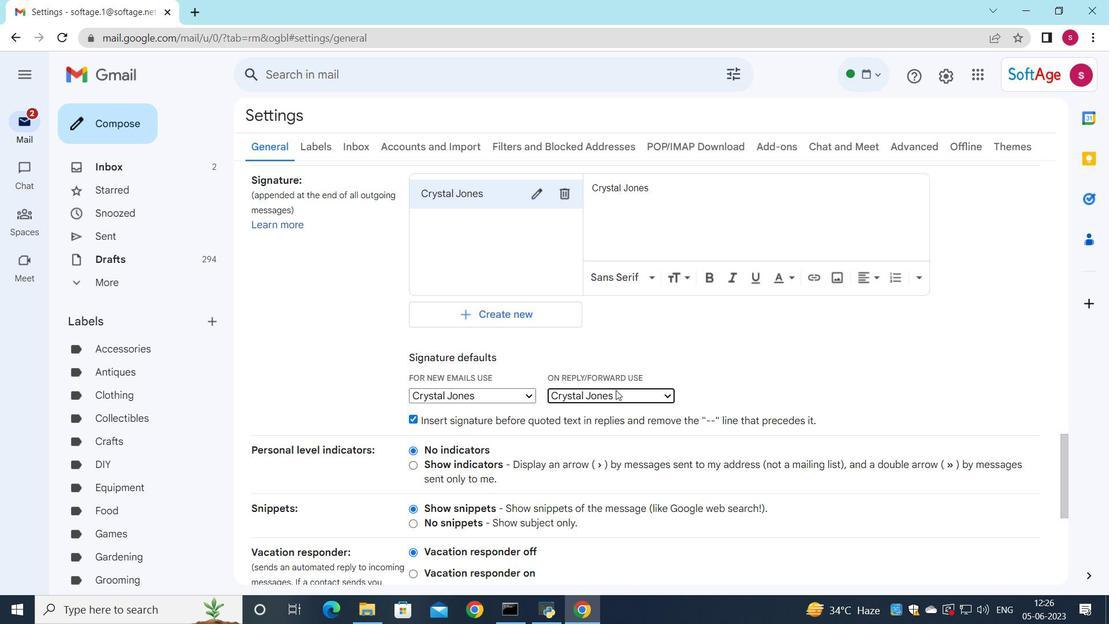 
Action: Mouse moved to (615, 390)
Screenshot: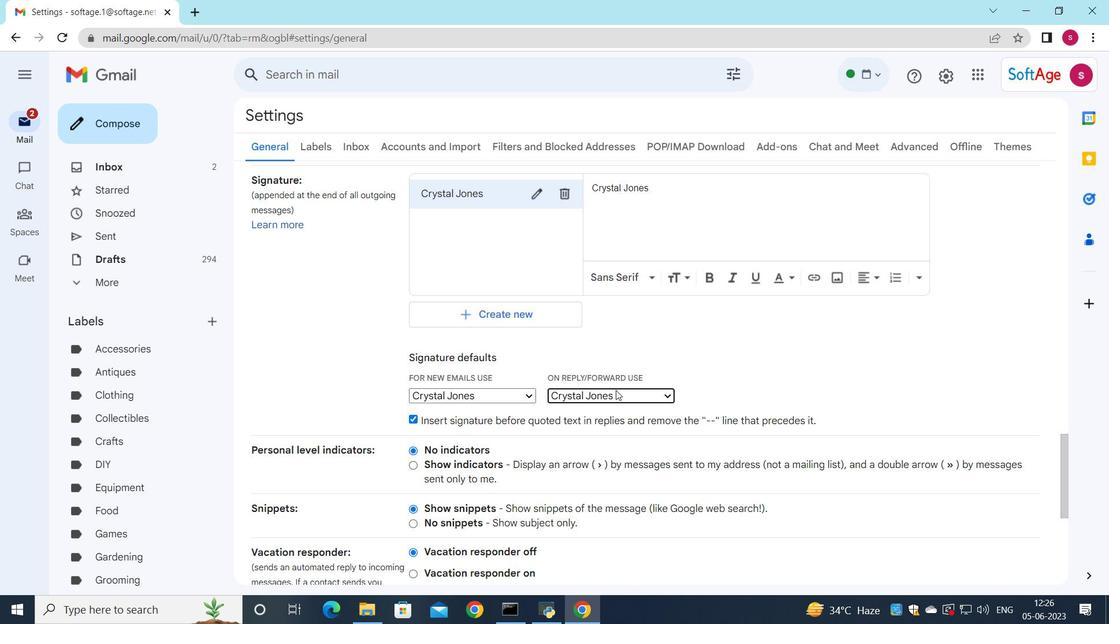 
Action: Mouse scrolled (615, 389) with delta (0, 0)
Screenshot: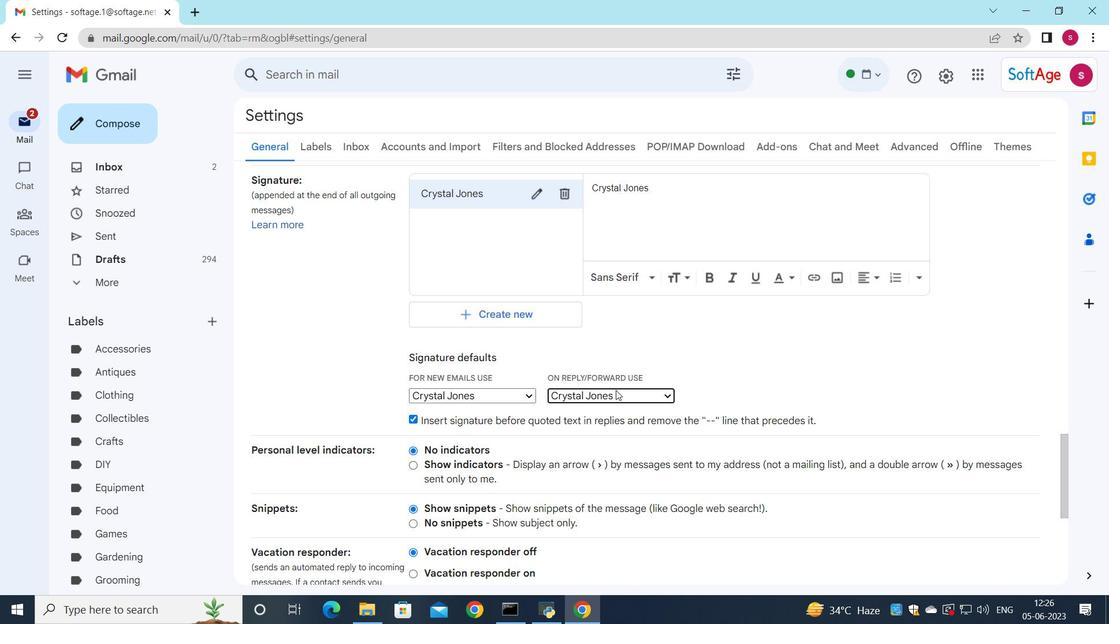 
Action: Mouse moved to (615, 390)
Screenshot: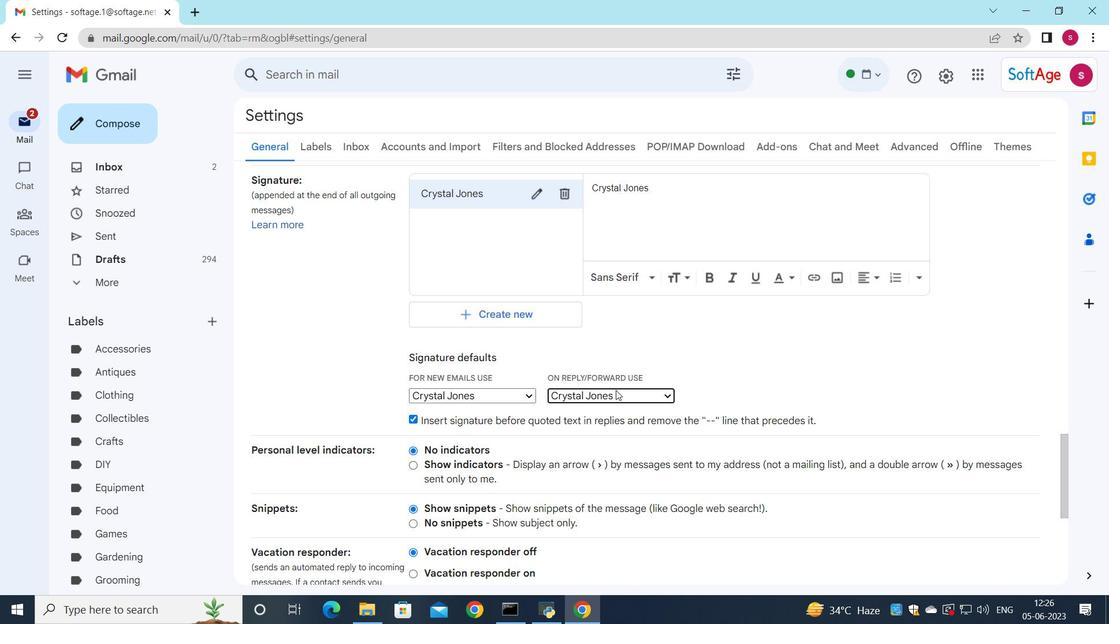 
Action: Mouse scrolled (615, 389) with delta (0, 0)
Screenshot: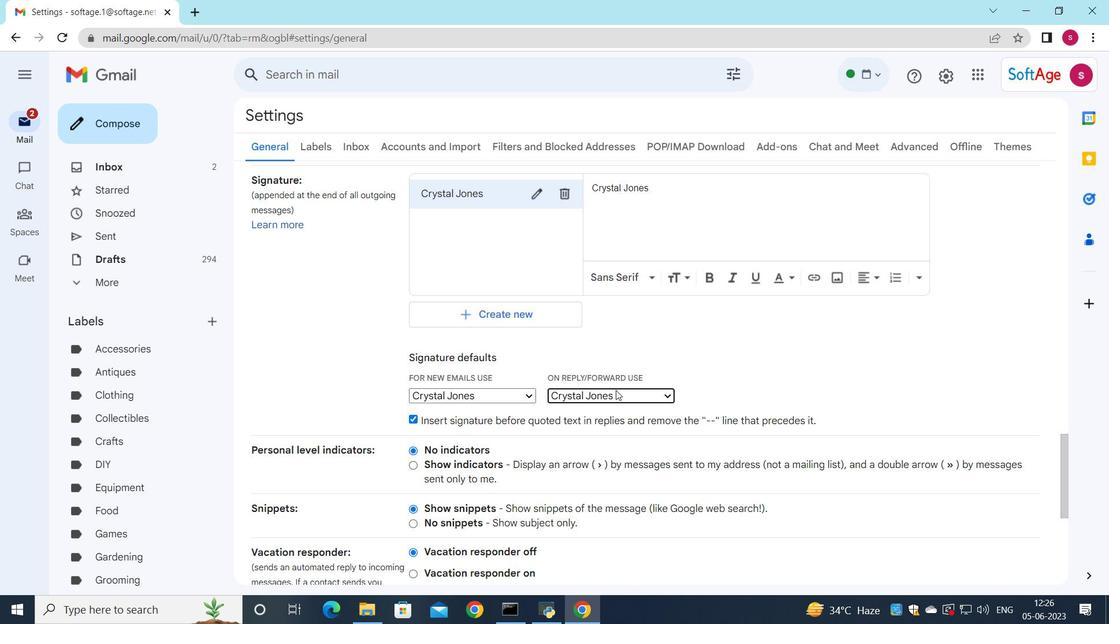 
Action: Mouse scrolled (615, 389) with delta (0, 0)
Screenshot: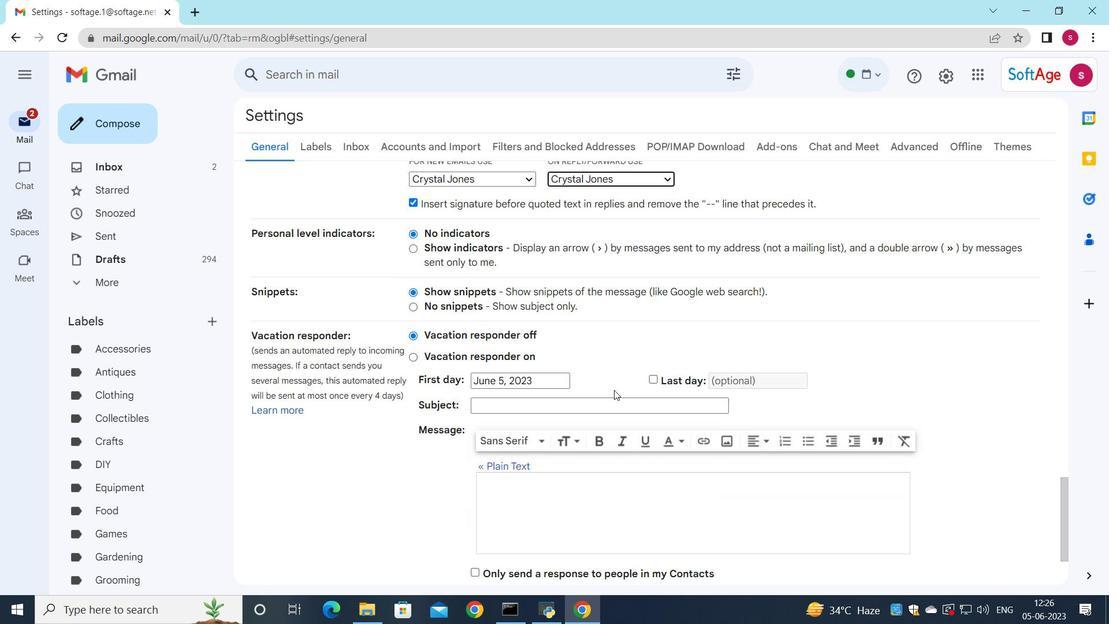 
Action: Mouse scrolled (615, 389) with delta (0, 0)
Screenshot: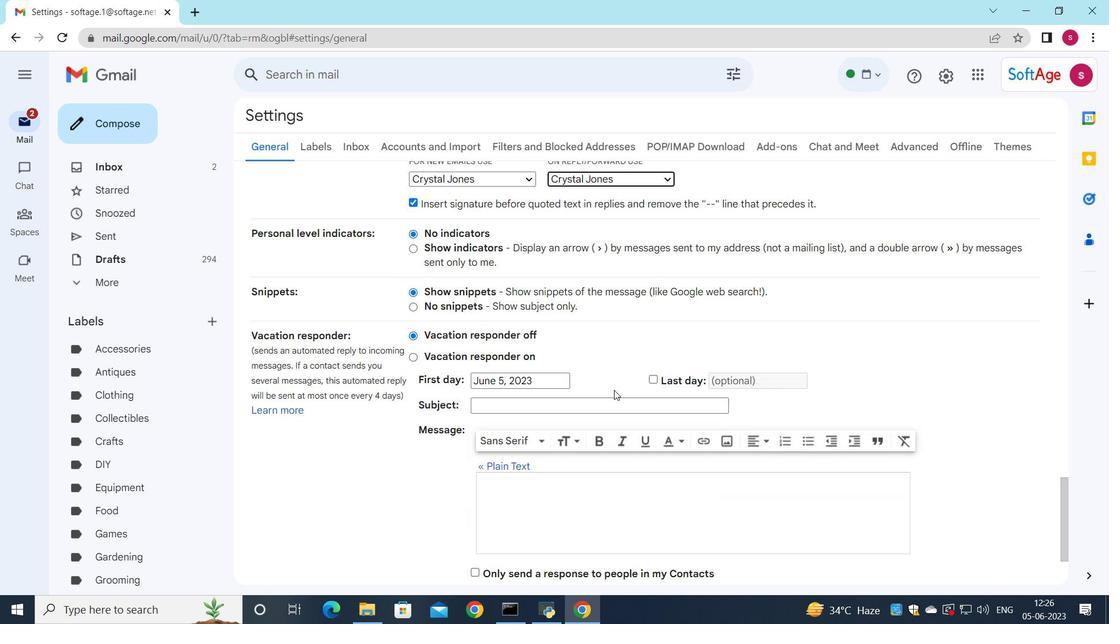 
Action: Mouse scrolled (615, 389) with delta (0, 0)
Screenshot: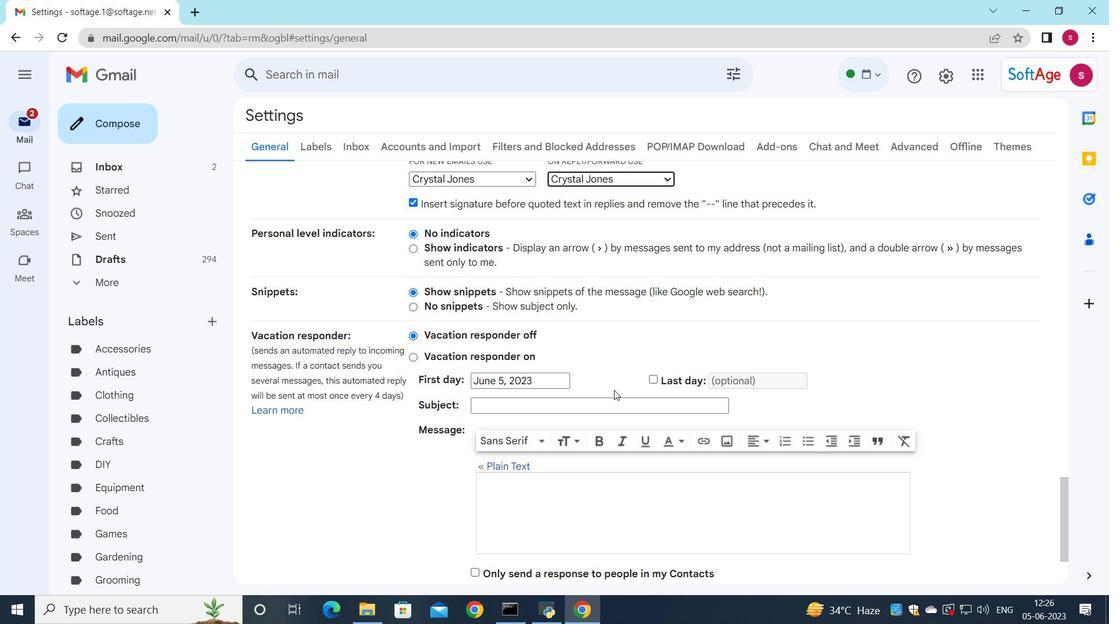 
Action: Mouse moved to (621, 504)
Screenshot: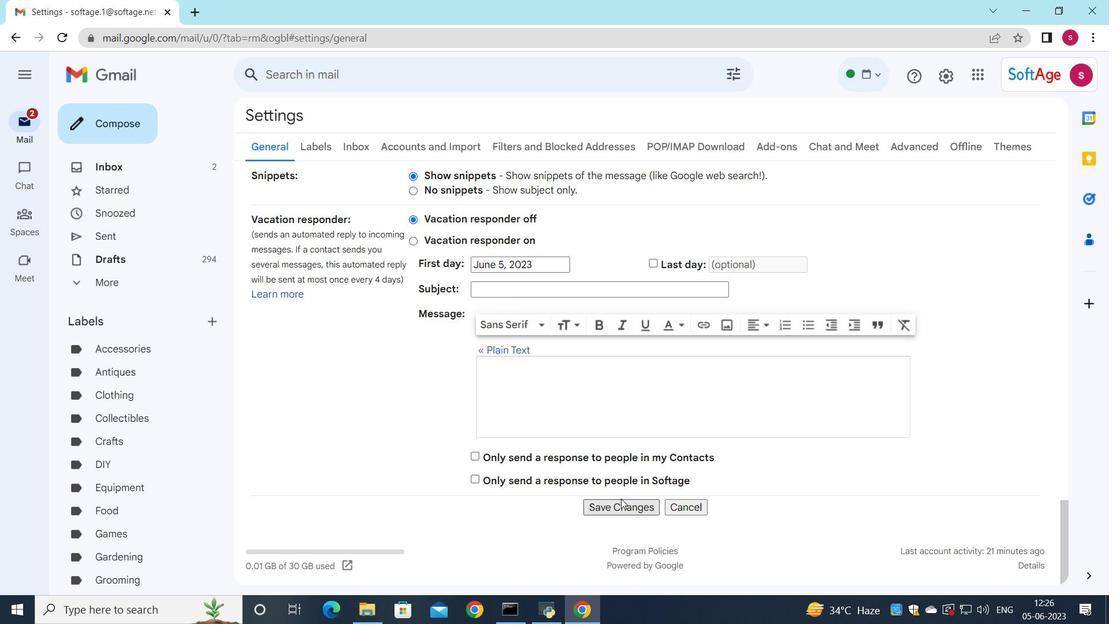 
Action: Mouse pressed left at (621, 504)
Screenshot: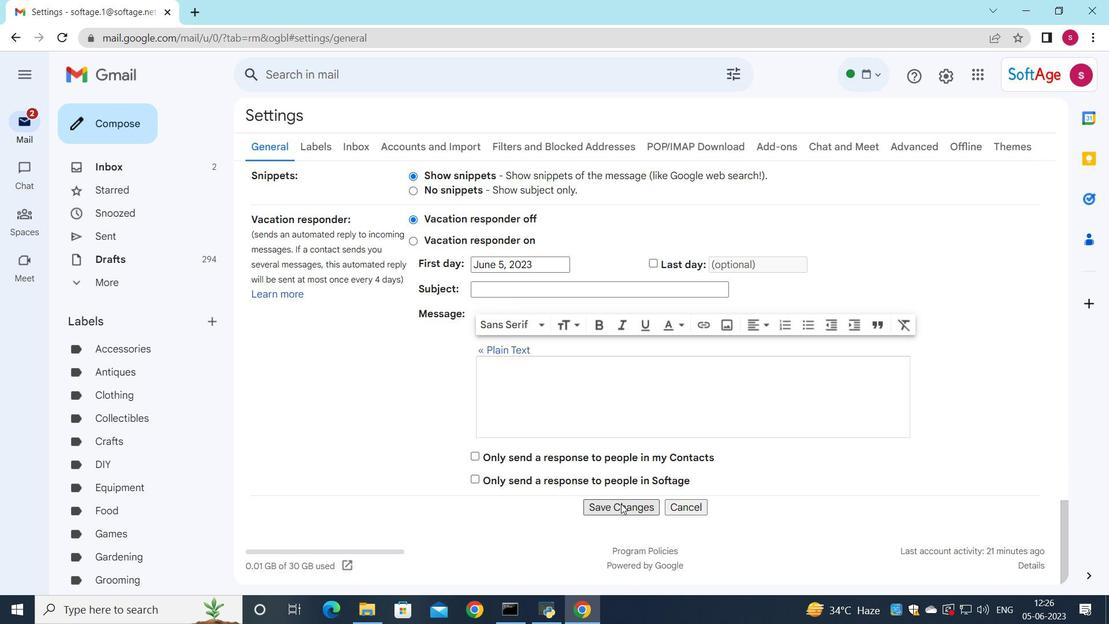 
Action: Mouse moved to (565, 187)
Screenshot: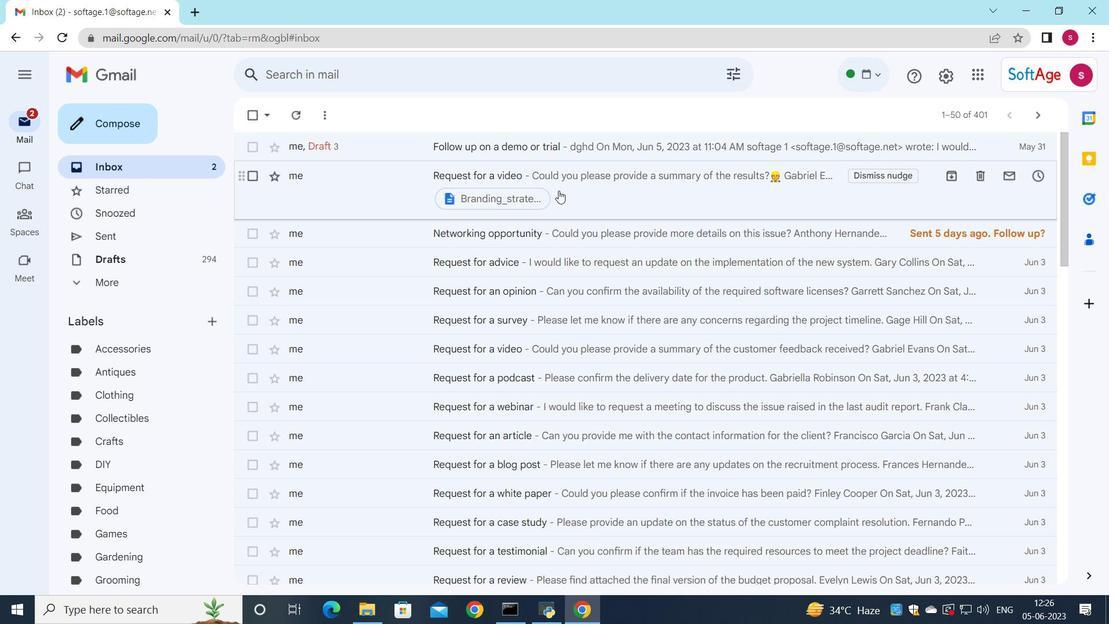 
Action: Mouse pressed left at (565, 187)
Screenshot: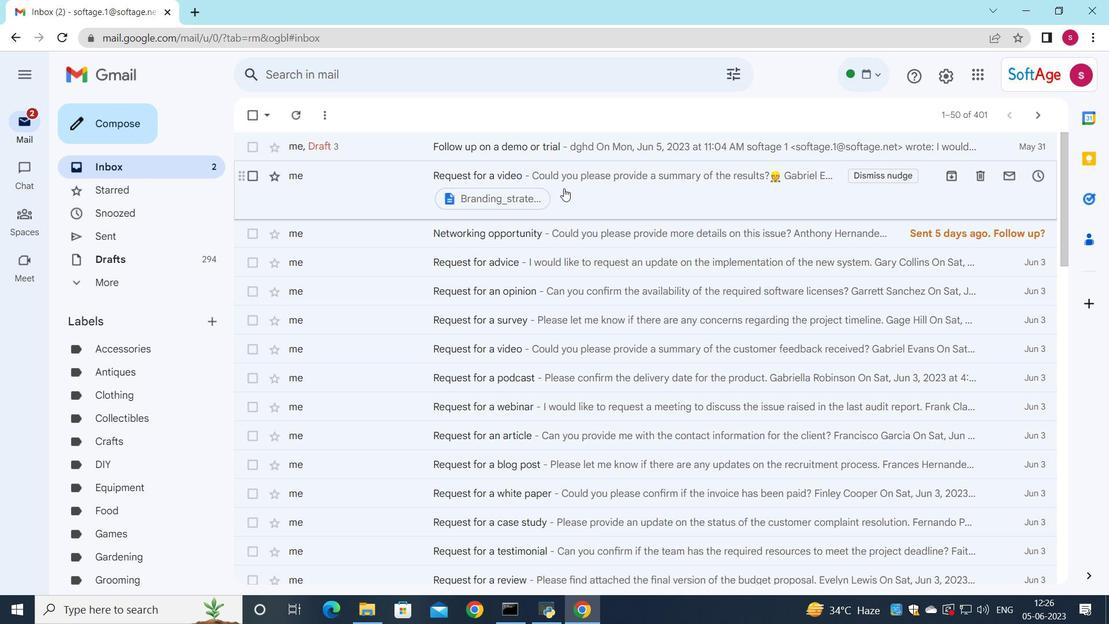 
Action: Mouse moved to (483, 467)
Screenshot: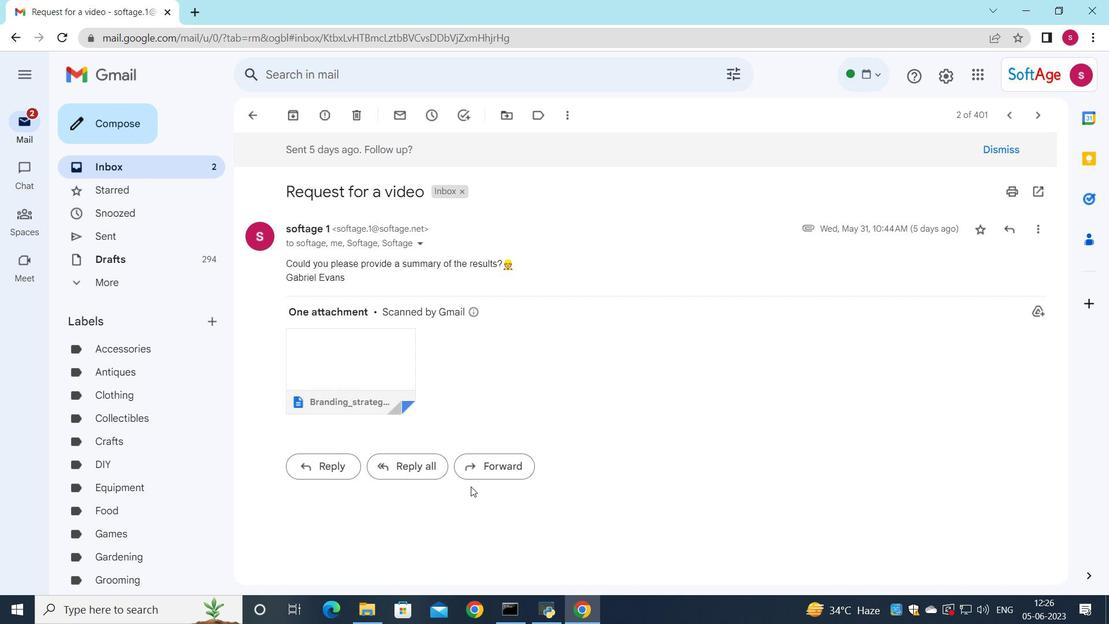 
Action: Mouse pressed left at (483, 467)
Screenshot: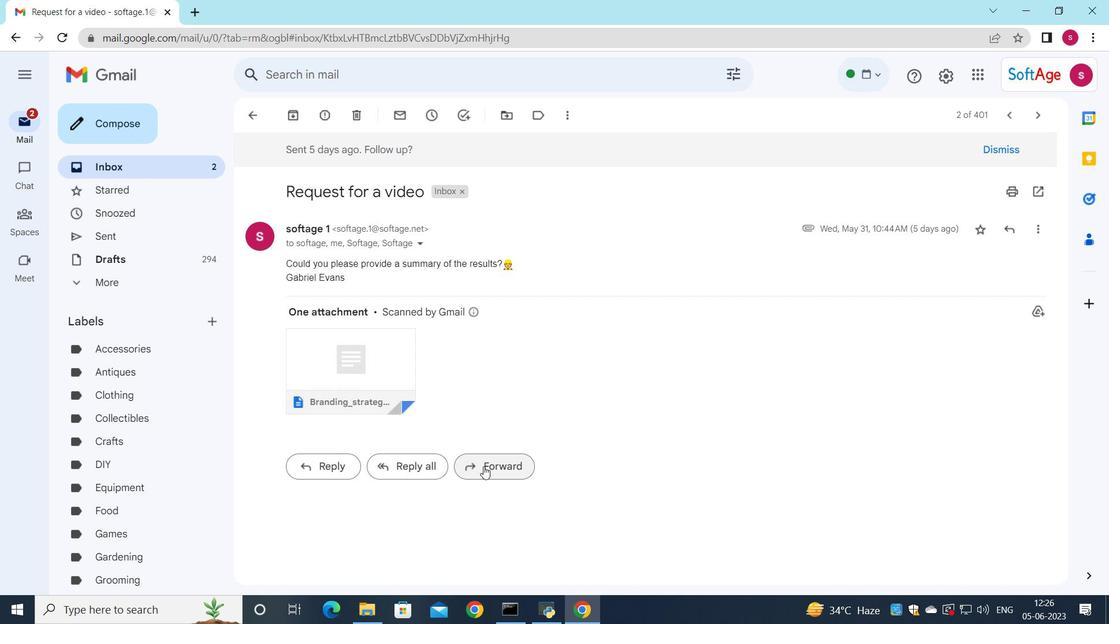 
Action: Mouse moved to (310, 438)
Screenshot: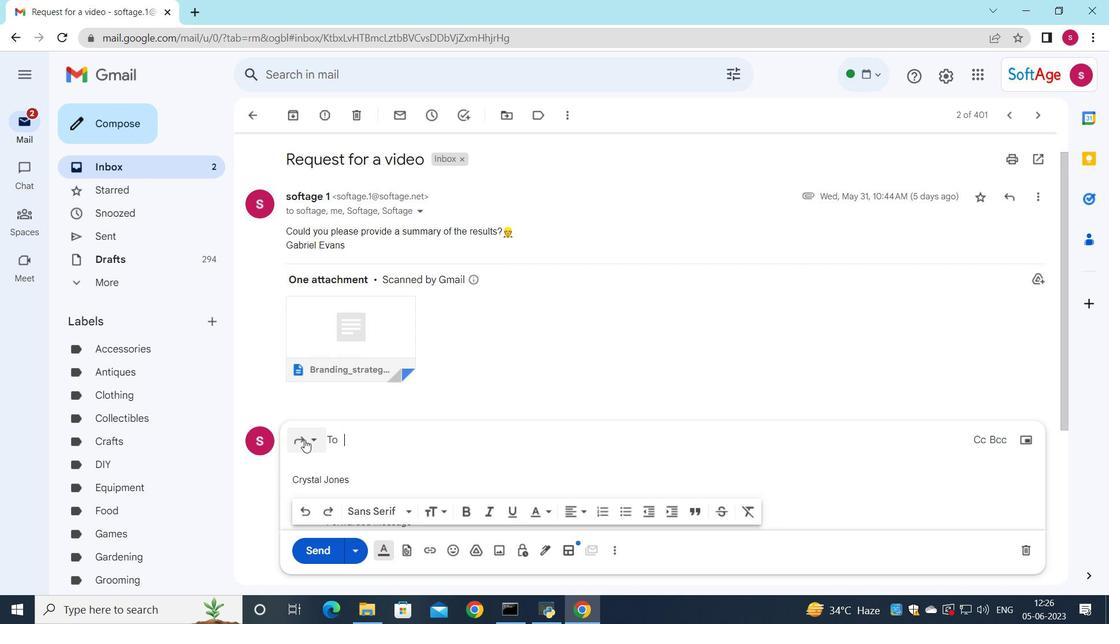 
Action: Mouse pressed left at (310, 438)
Screenshot: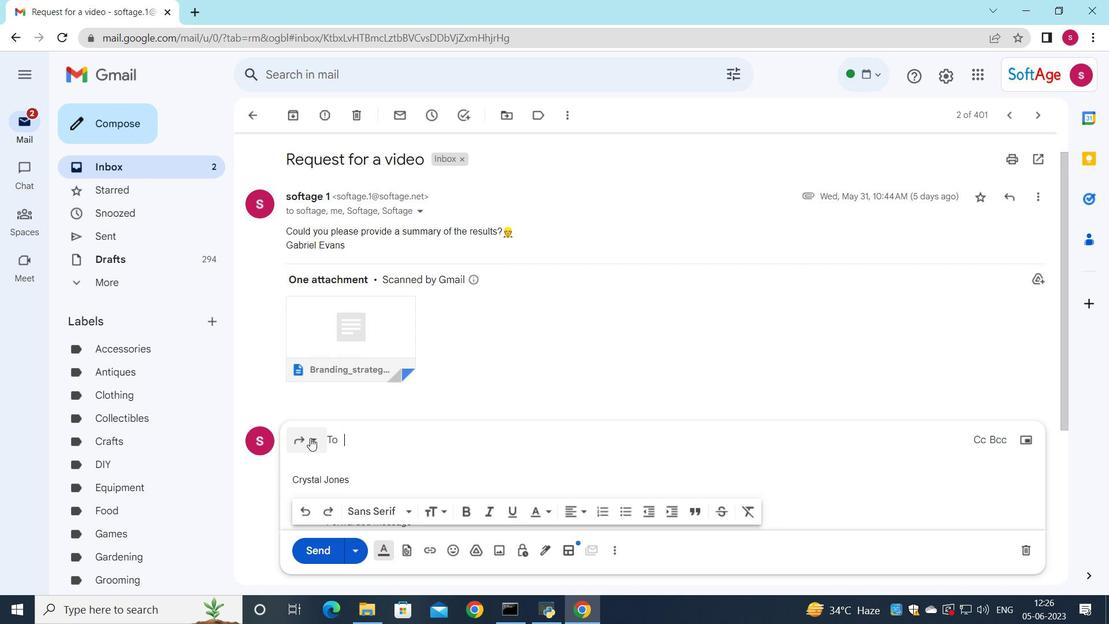 
Action: Mouse moved to (357, 380)
Screenshot: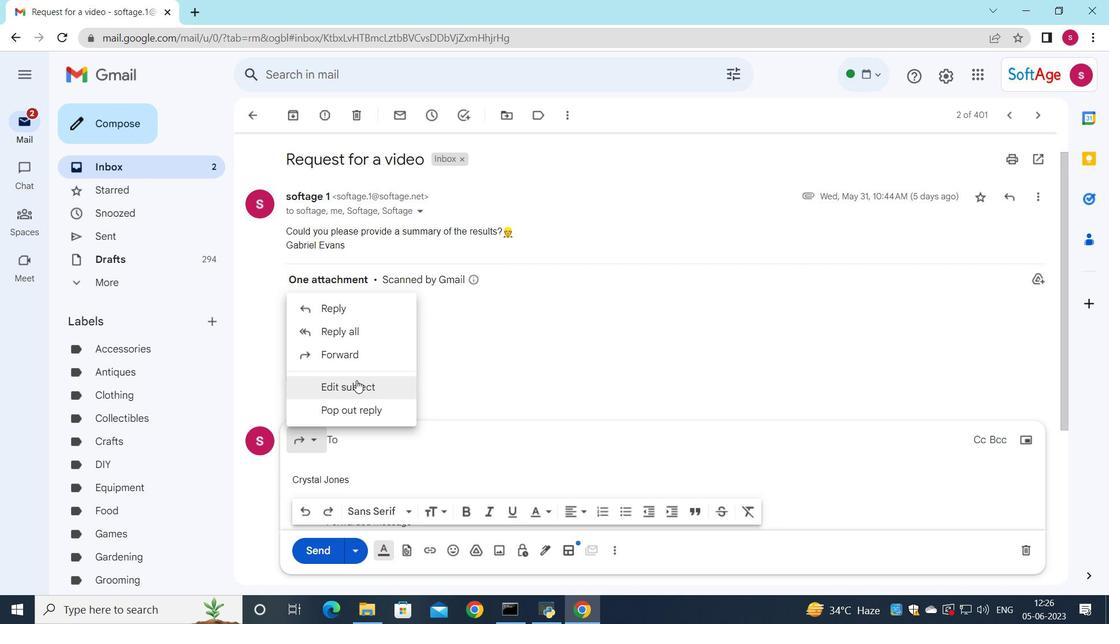 
Action: Mouse pressed left at (357, 380)
Screenshot: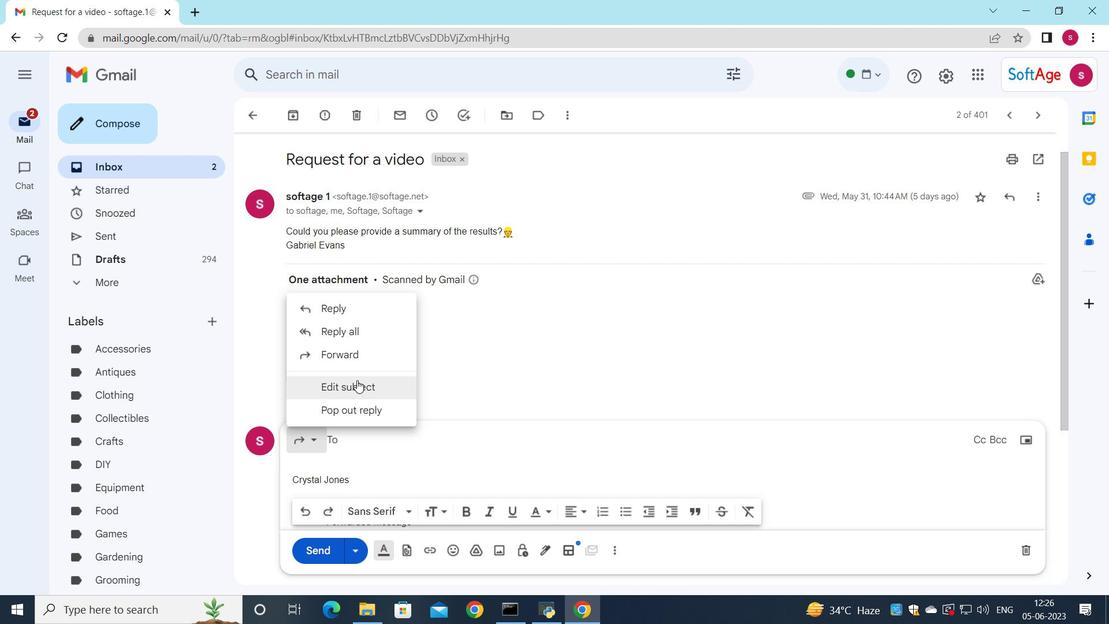 
Action: Mouse moved to (771, 250)
Screenshot: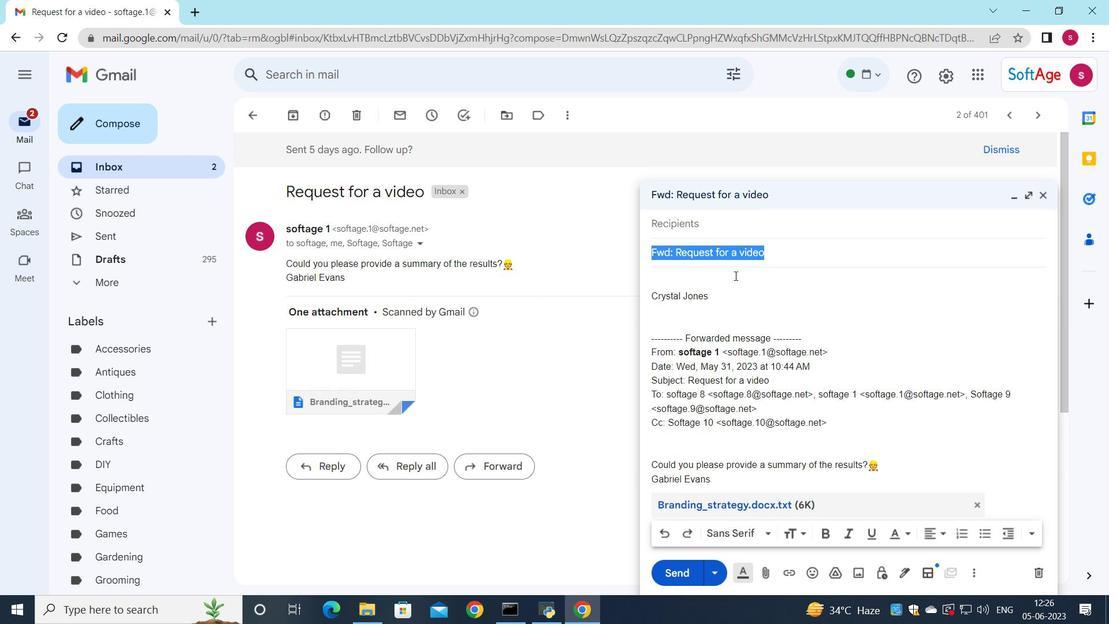 
Action: Key pressed <Key.shift>Service<Key.space>cancellation
Screenshot: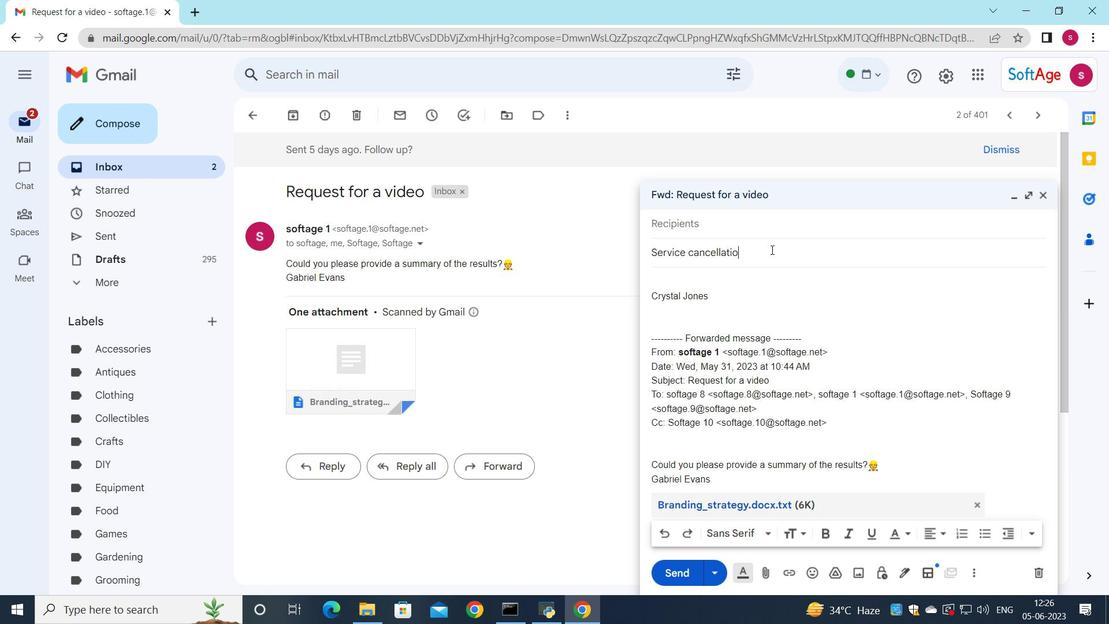 
Action: Mouse moved to (695, 215)
Screenshot: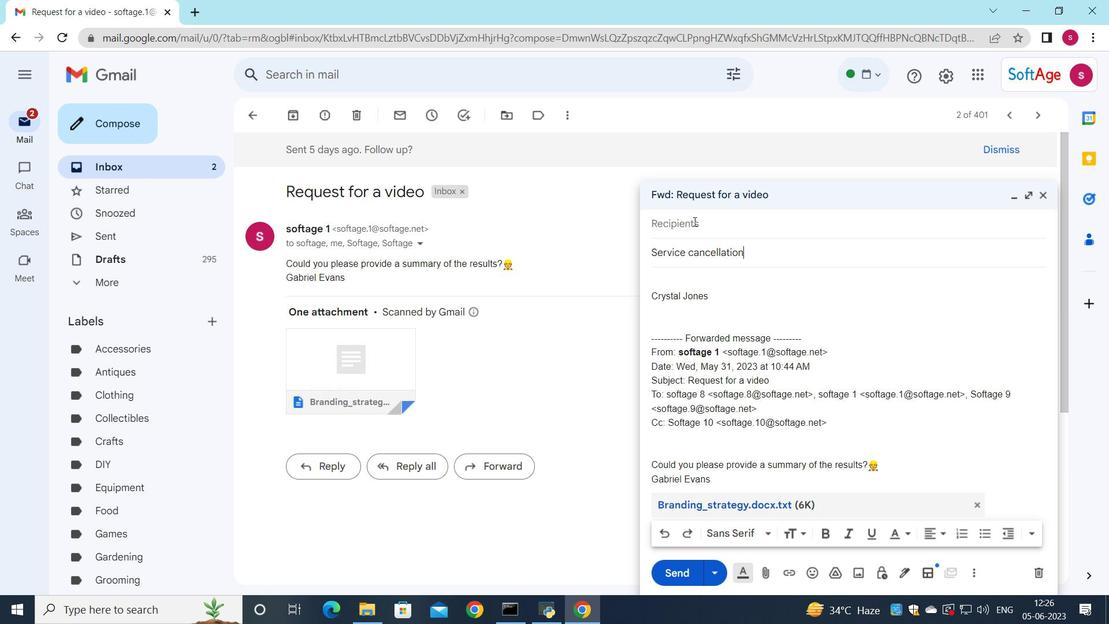 
Action: Mouse pressed left at (695, 215)
Screenshot: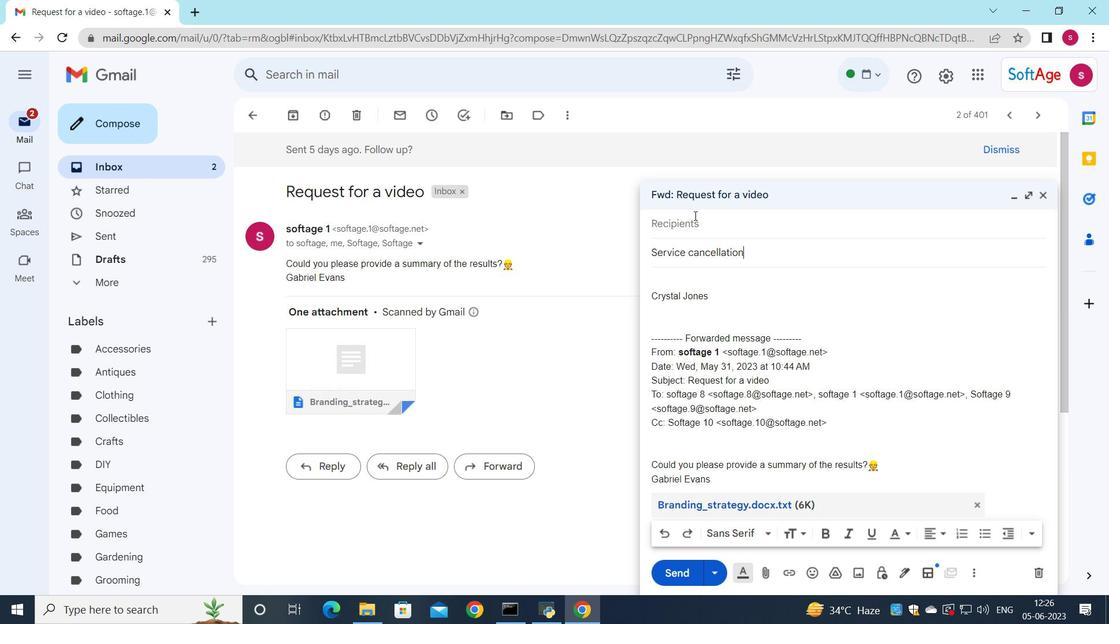 
Action: Mouse moved to (702, 238)
Screenshot: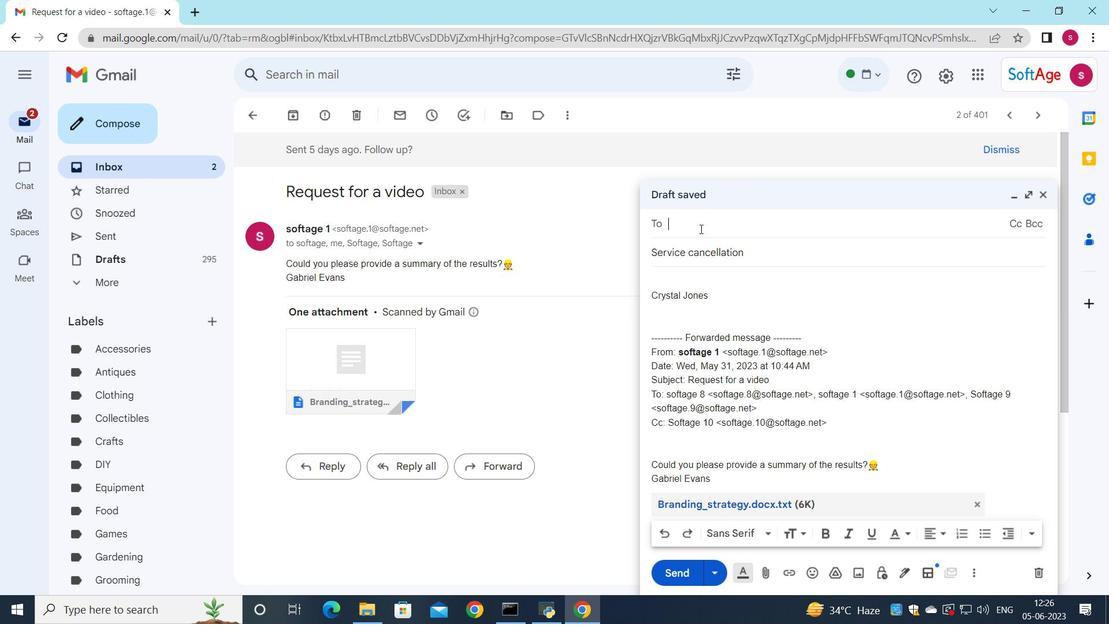 
Action: Key pressed s
Screenshot: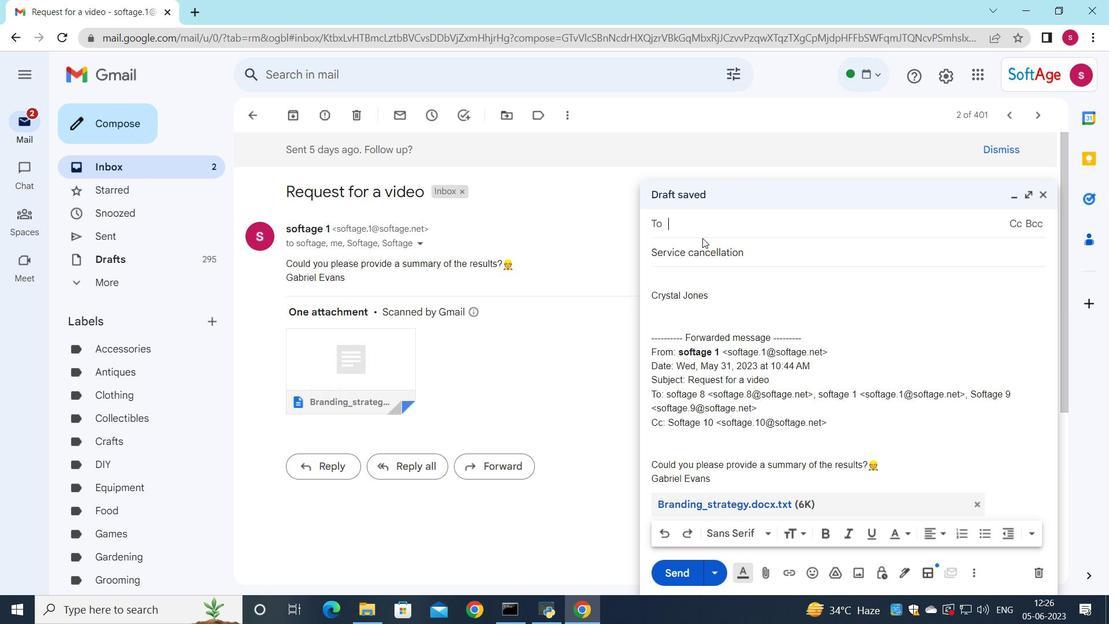 
Action: Mouse moved to (794, 296)
Screenshot: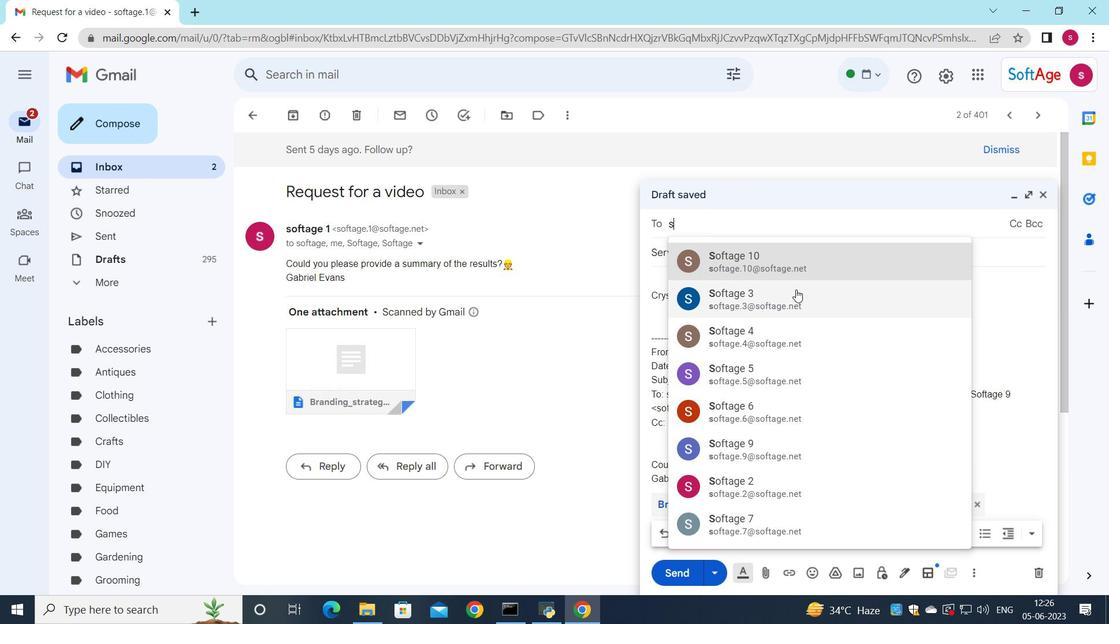 
Action: Mouse pressed left at (794, 296)
Screenshot: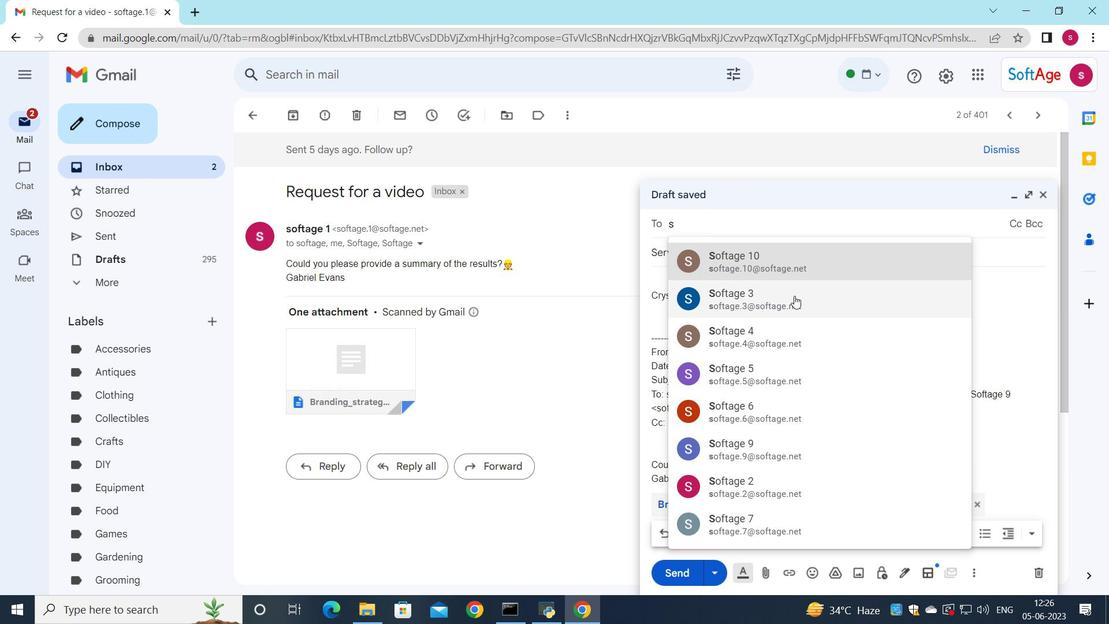 
Action: Mouse moved to (668, 288)
Screenshot: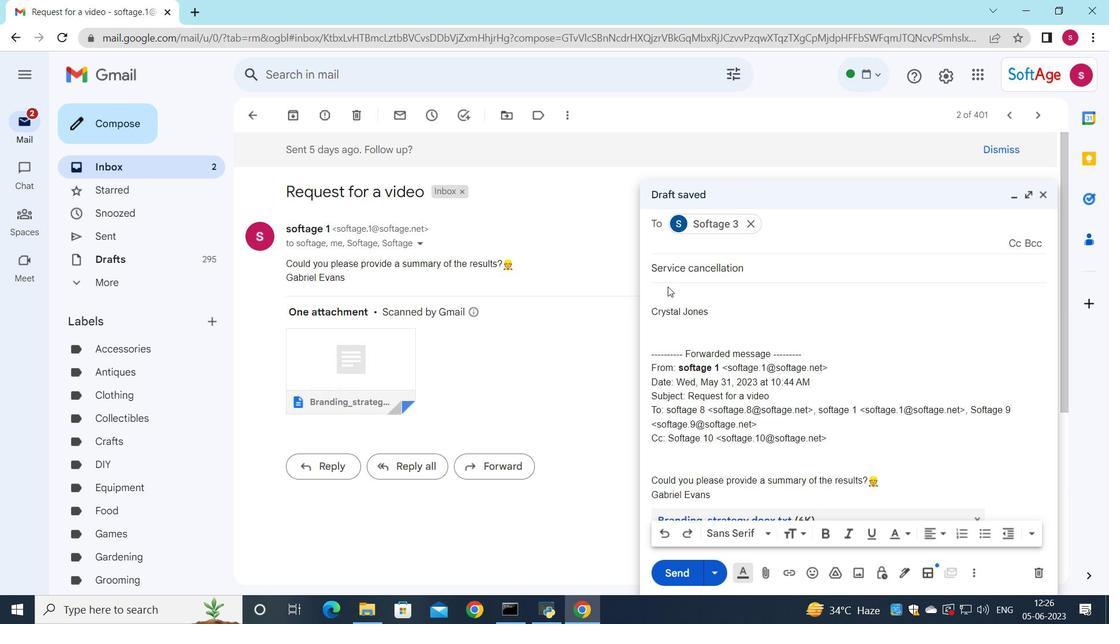 
Action: Mouse pressed left at (668, 288)
Screenshot: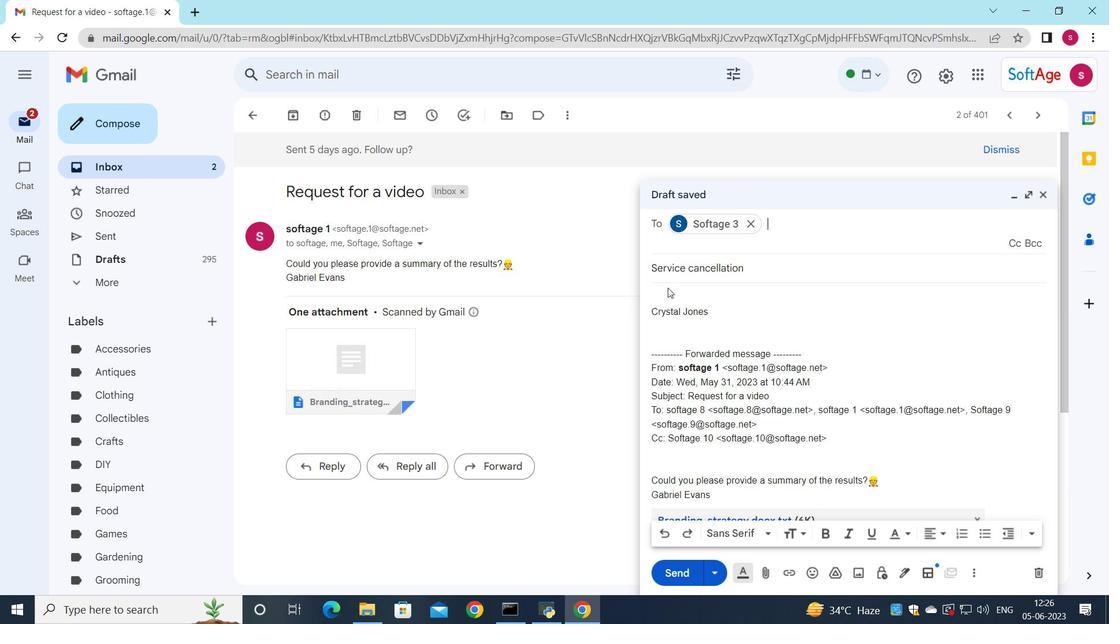 
Action: Mouse moved to (785, 291)
Screenshot: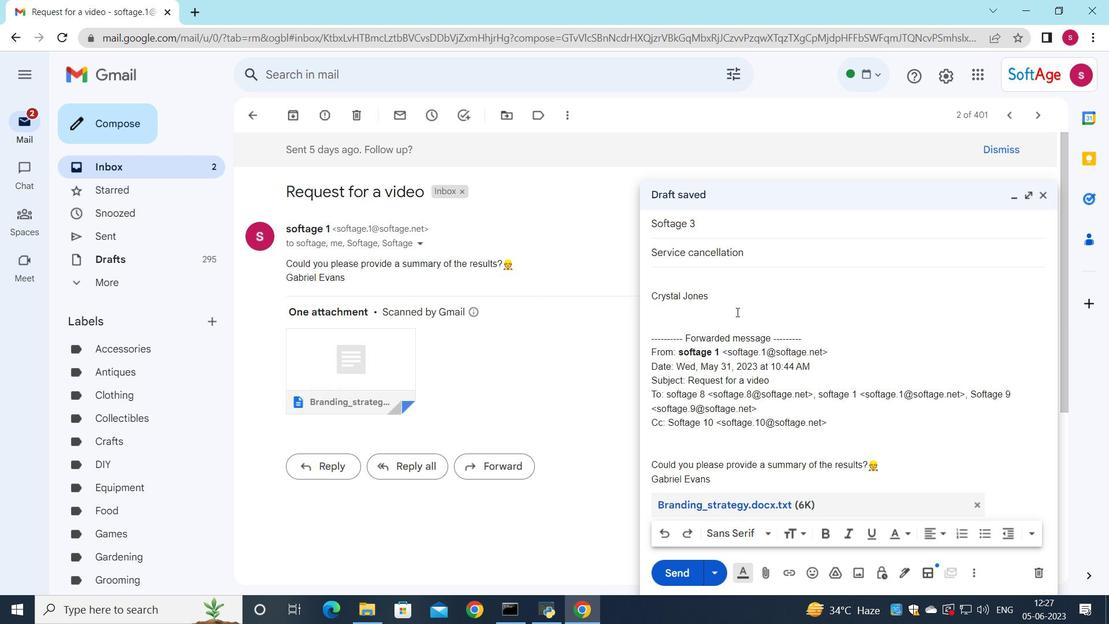 
Action: Key pressed <Key.shift><Key.shift>Can<Key.space>you<Key.space>please<Key.space>schedule<Key.space>a<Key.space>call<Key.space>to<Key.space>discuy<Key.backspace>ss<Key.space>the<Key.space>project<Key.space>budget<Key.space>resources
Screenshot: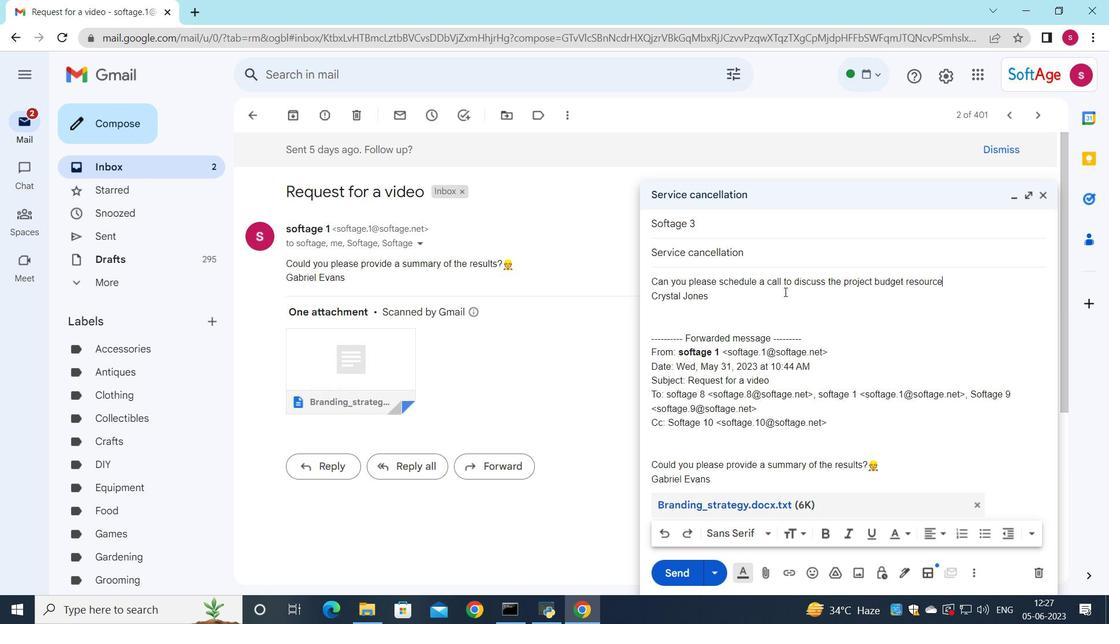 
Action: Mouse moved to (964, 316)
Screenshot: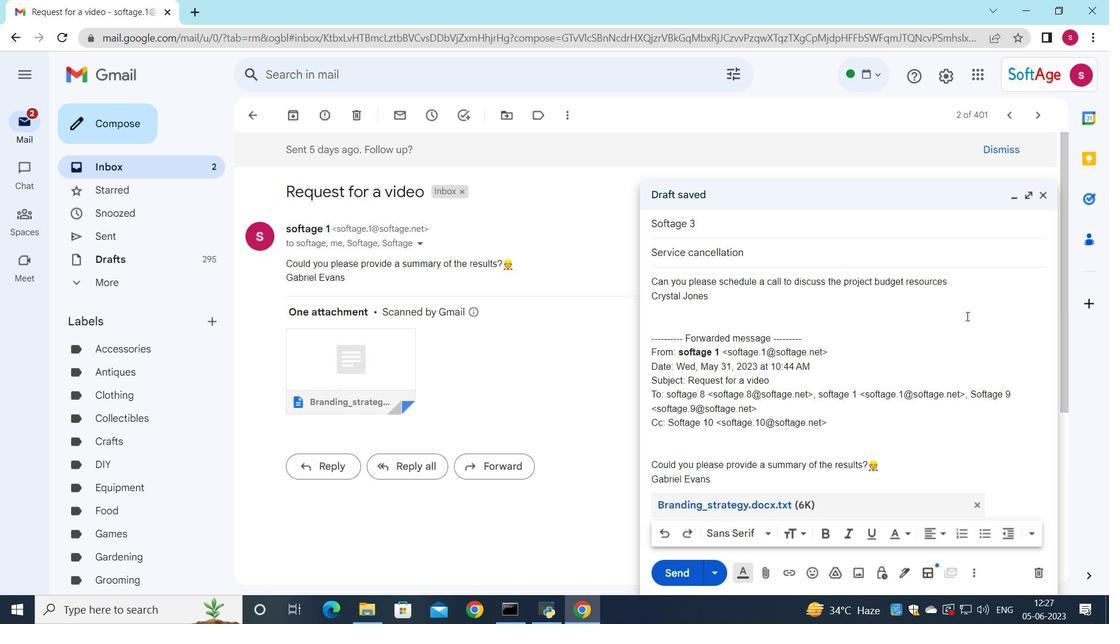 
Action: Key pressed <Key.shift_r>?
Screenshot: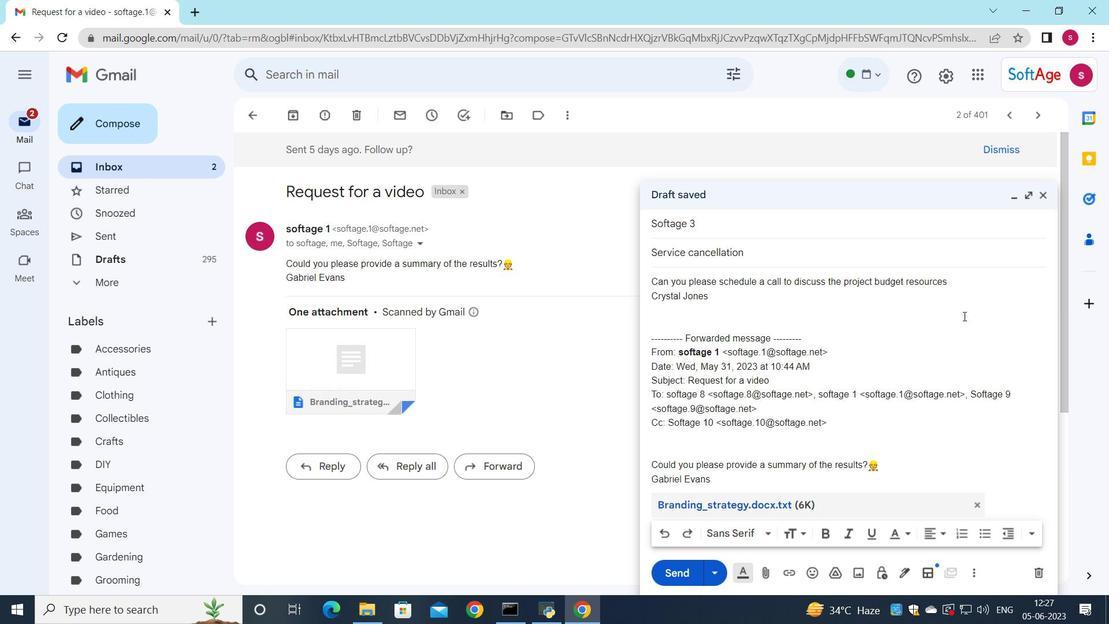 
Action: Mouse moved to (971, 280)
Screenshot: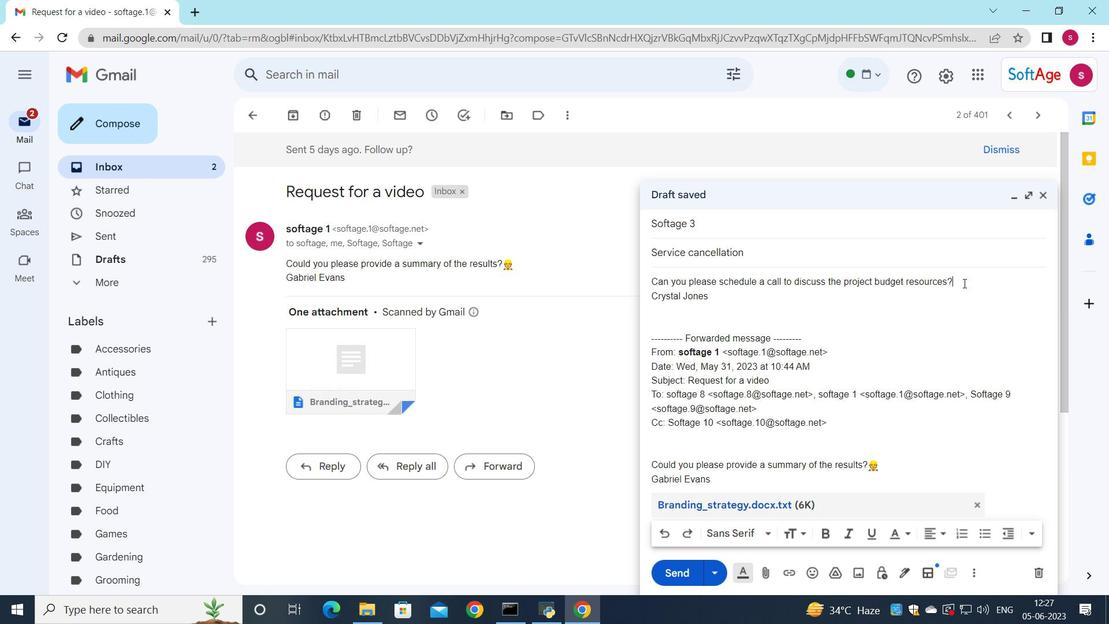 
Action: Mouse pressed left at (971, 280)
Screenshot: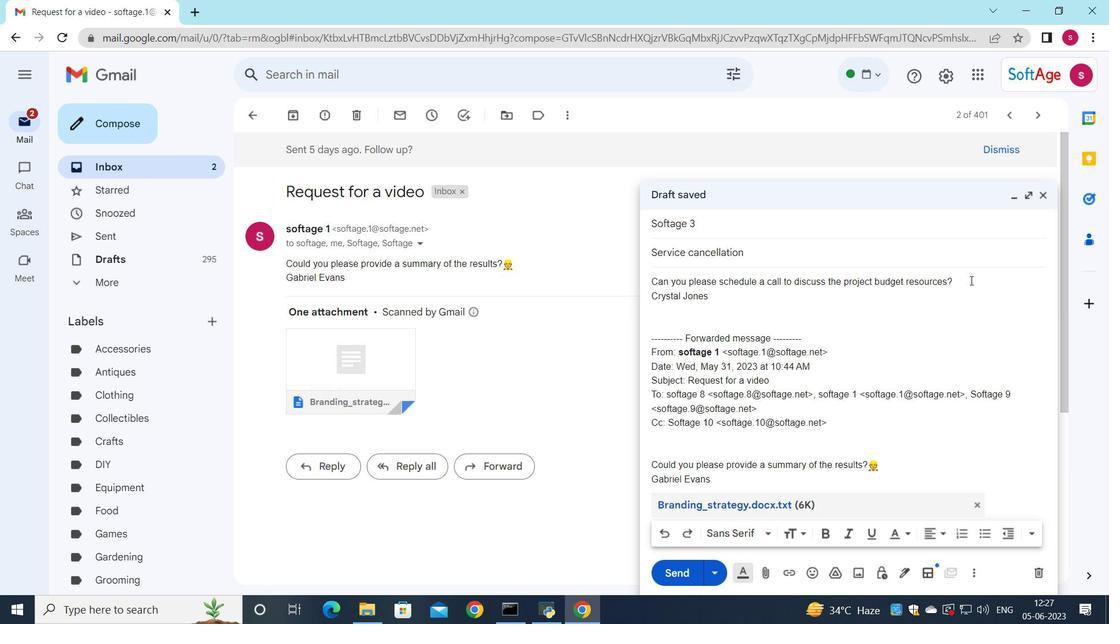 
Action: Mouse moved to (768, 537)
Screenshot: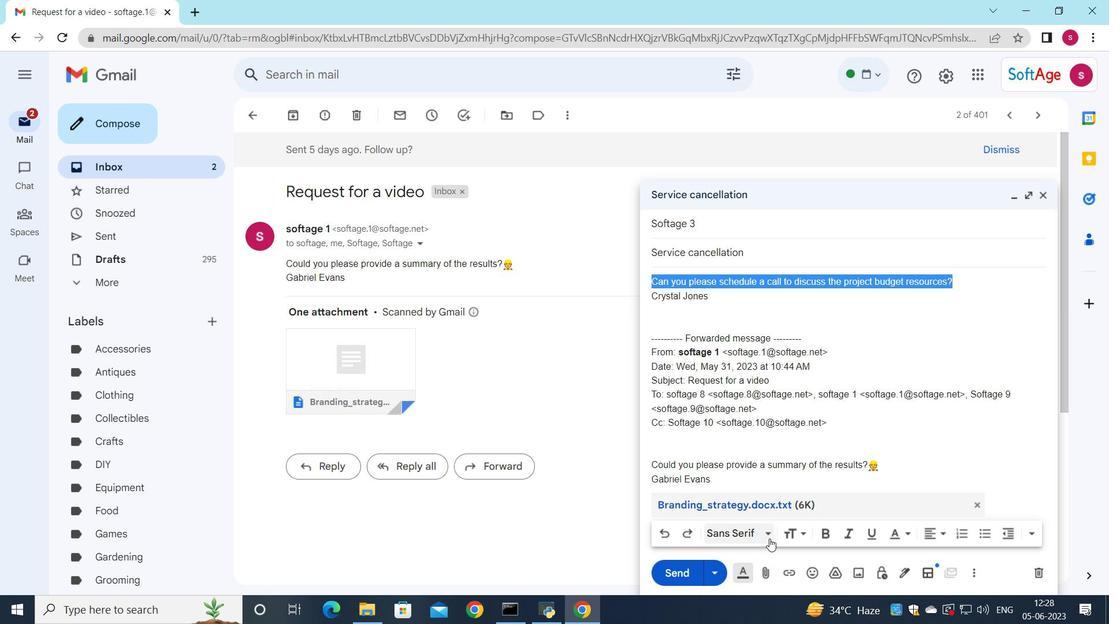 
Action: Mouse pressed left at (768, 537)
Screenshot: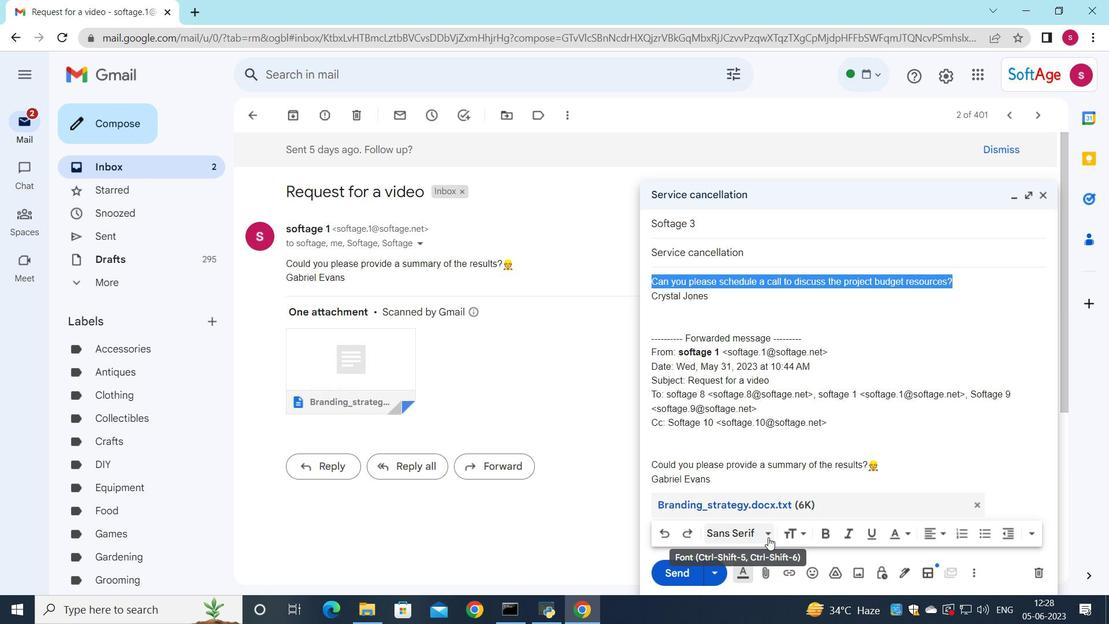 
Action: Mouse moved to (768, 441)
Screenshot: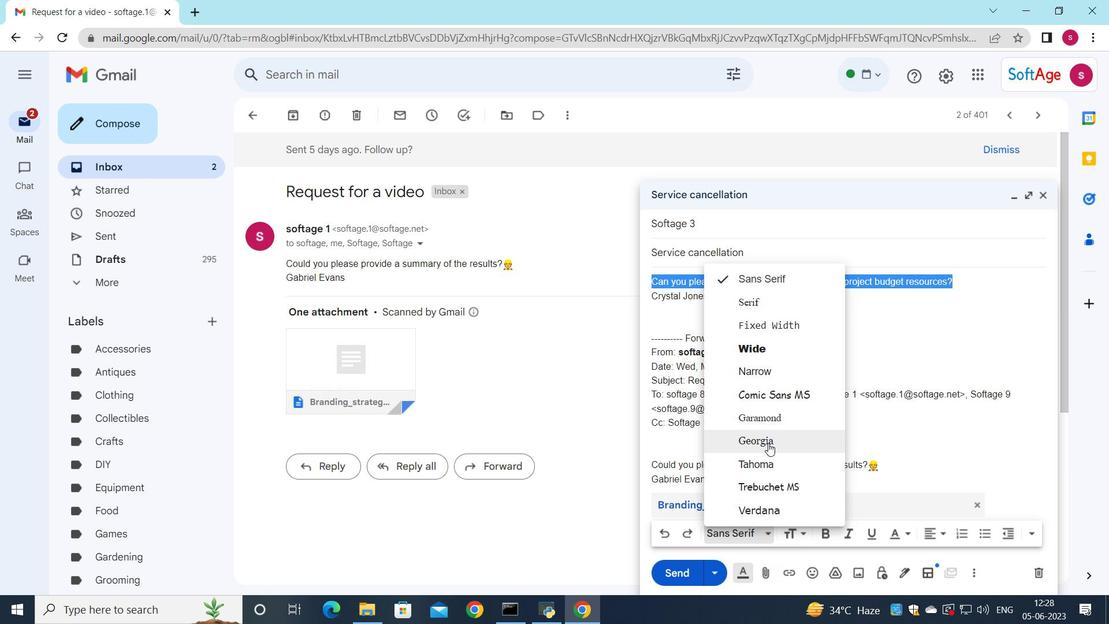 
Action: Mouse pressed left at (768, 441)
Screenshot: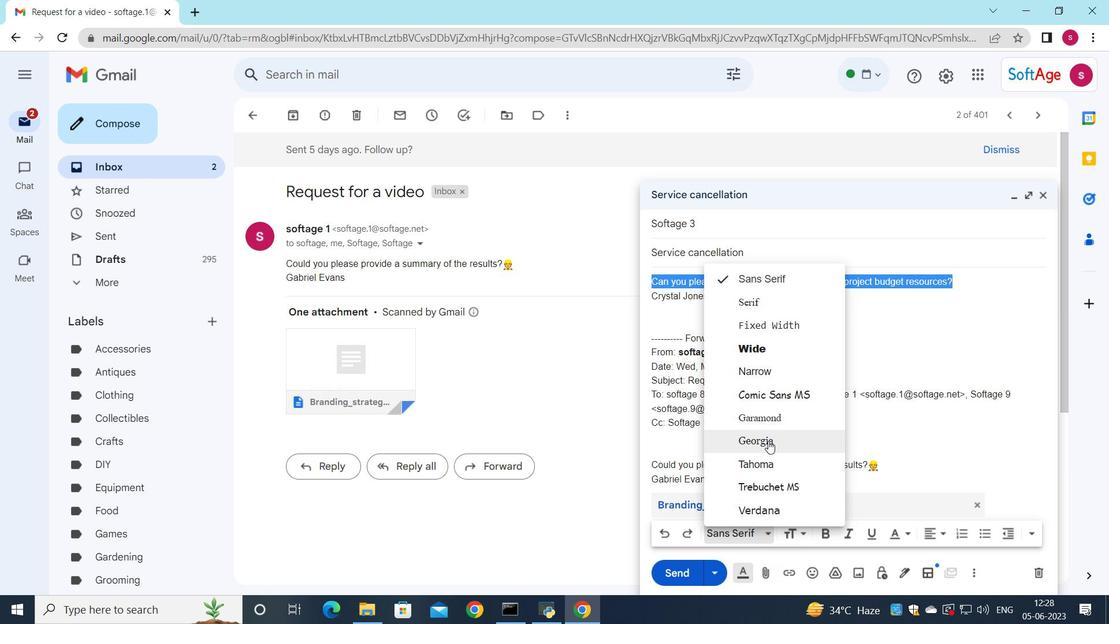 
Action: Mouse moved to (852, 538)
Screenshot: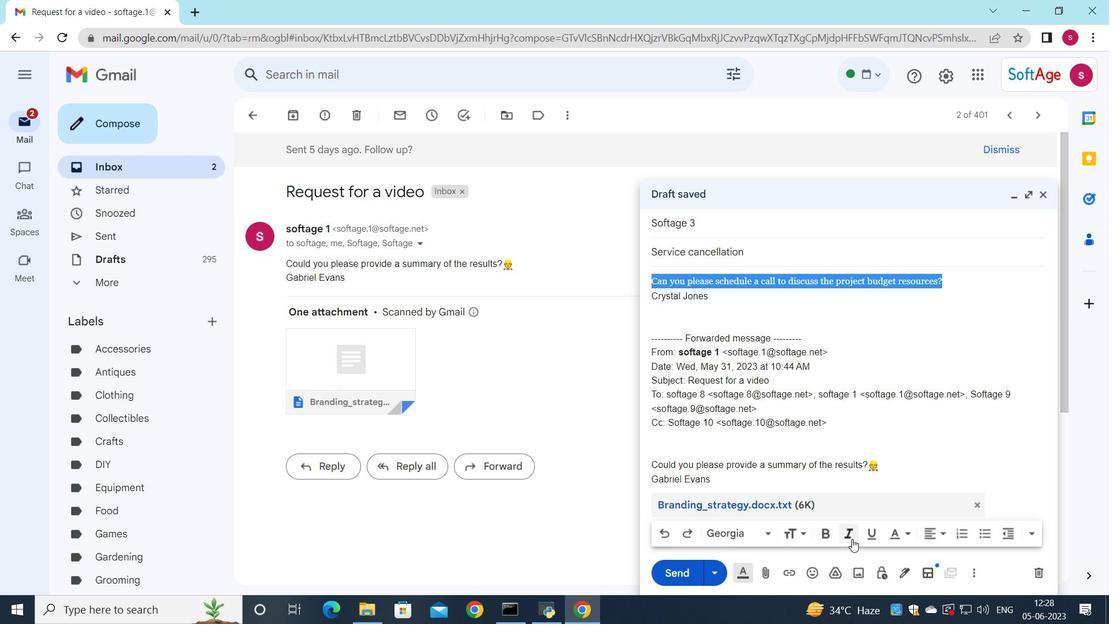 
Action: Mouse pressed left at (852, 538)
Screenshot: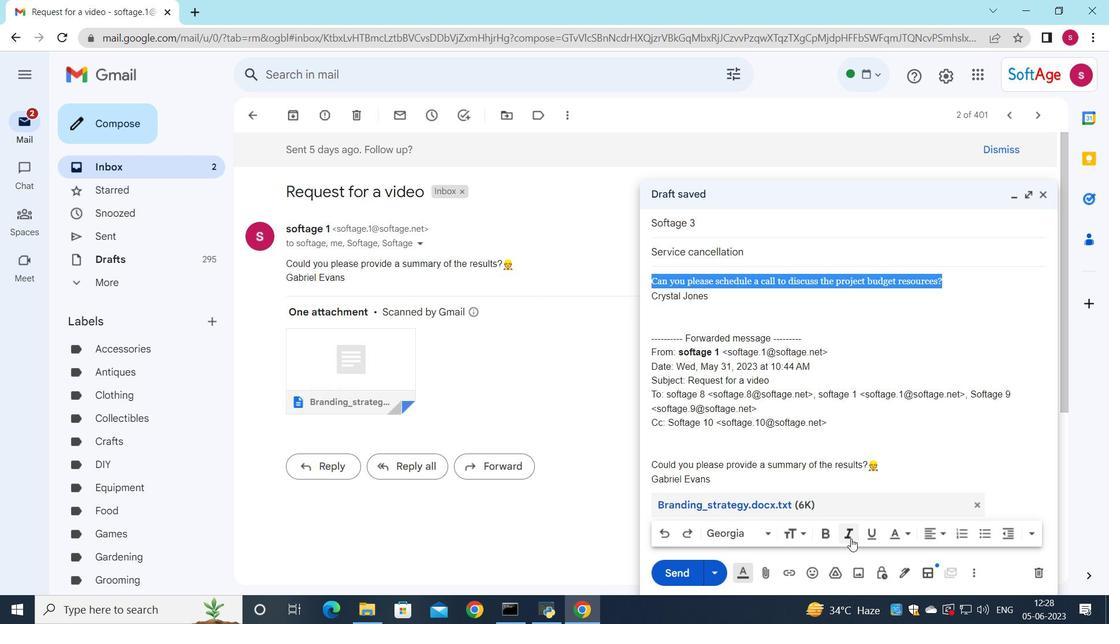 
Action: Mouse moved to (664, 565)
Screenshot: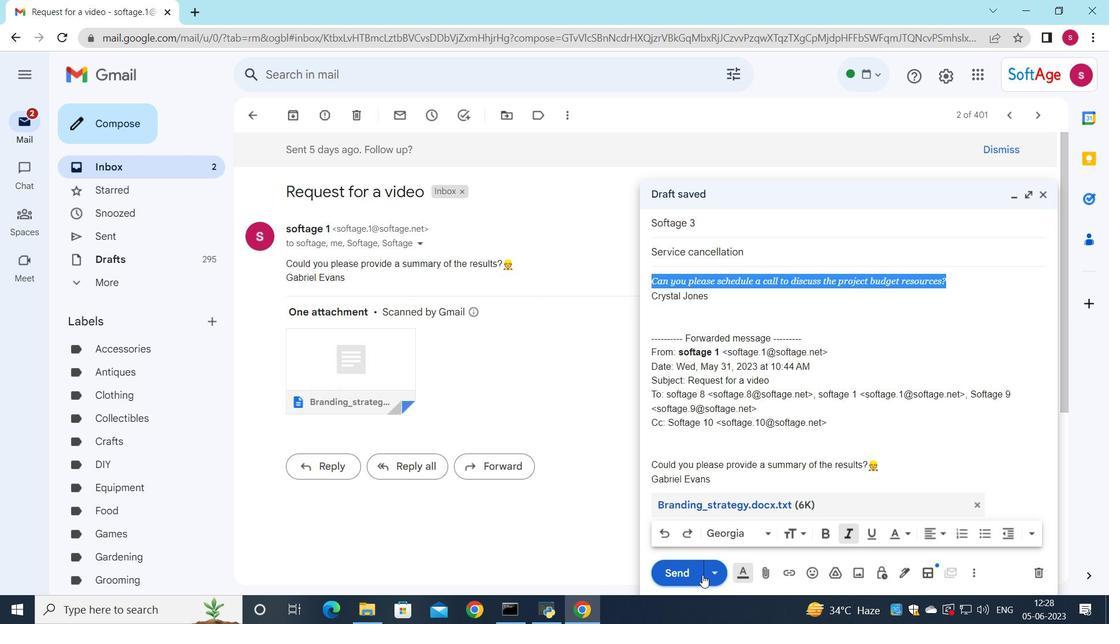 
Action: Mouse pressed left at (664, 565)
Screenshot: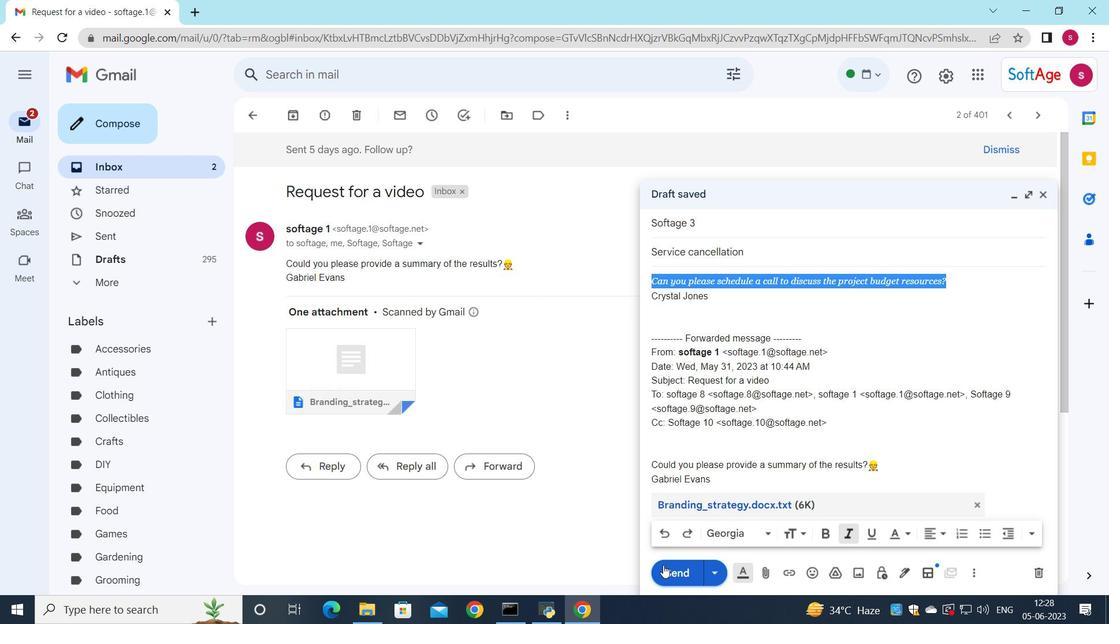 
Action: Mouse moved to (621, 490)
Screenshot: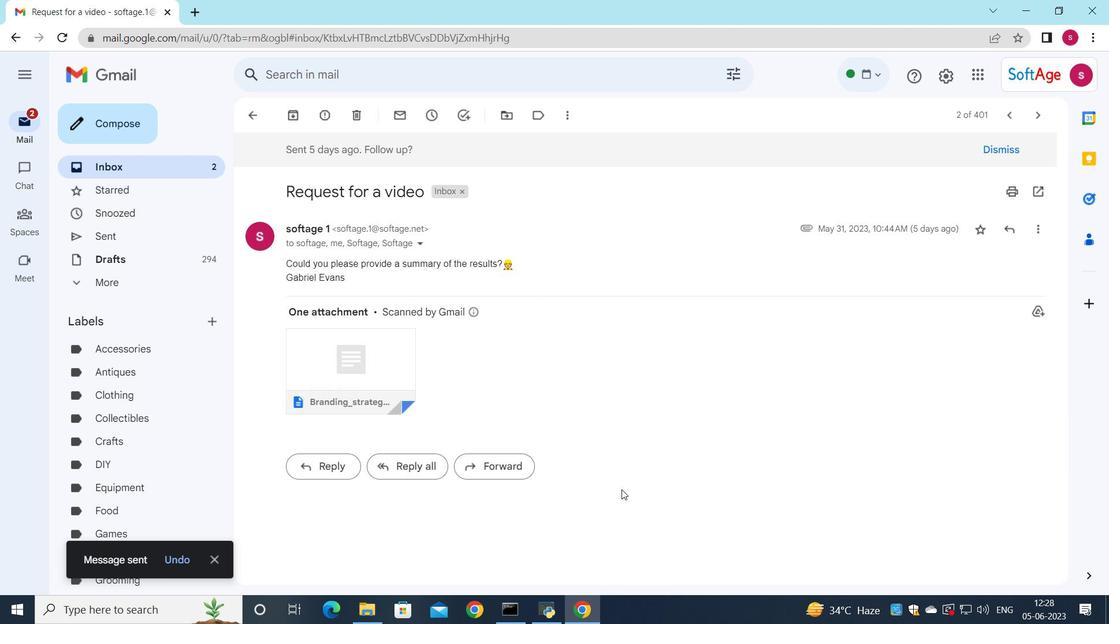 
